 Task: Add an event with the title Third Training Session: Sales Negotiation, date '2023/10/29', time 8:30 AM to 10:30 AMand add a description: Assessing the original goals and objectives of the campaign to determine if they were clearly defined, measurable, and aligned with the overall marketing and business objectives., put the event into Orange category, logged in from the account softage.4@softage.netand send the event invitation to softage.2@softage.net and softage.3@softage.net. Set a reminder for the event 15 minutes before
Action: Mouse moved to (146, 104)
Screenshot: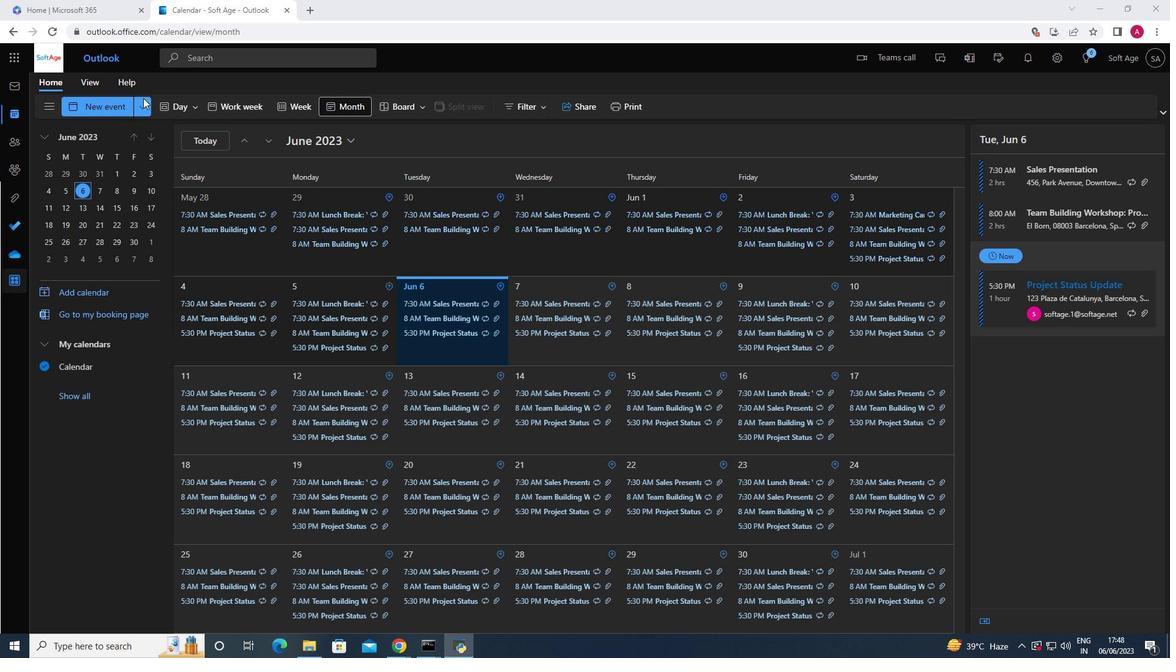 
Action: Mouse pressed left at (146, 104)
Screenshot: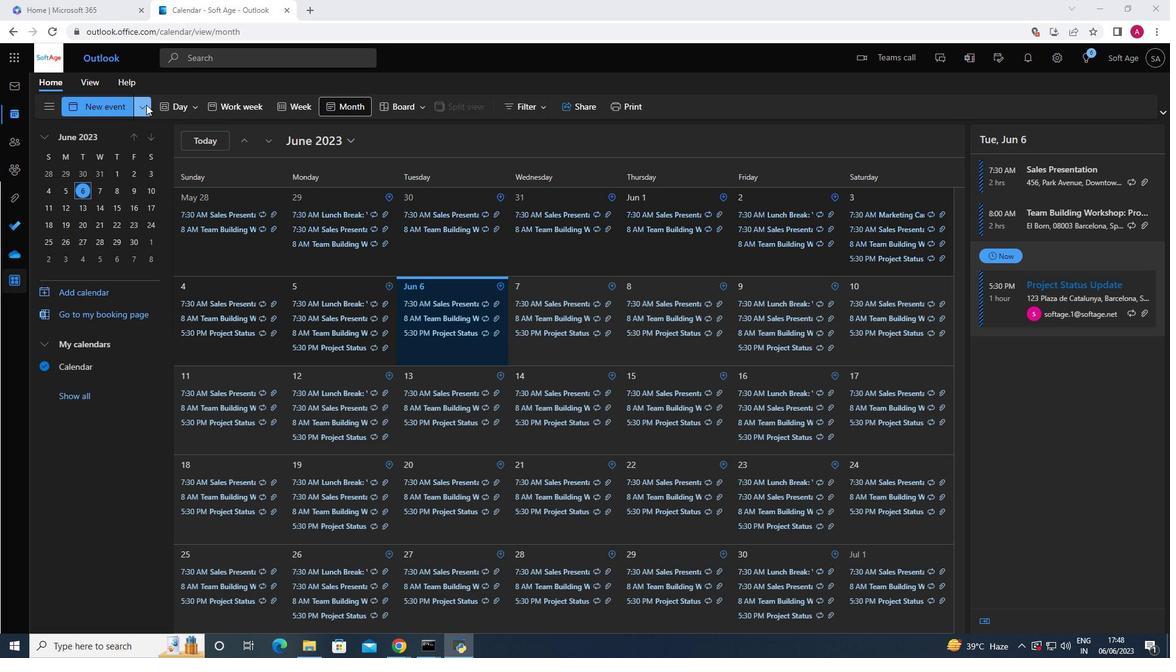 
Action: Mouse moved to (135, 158)
Screenshot: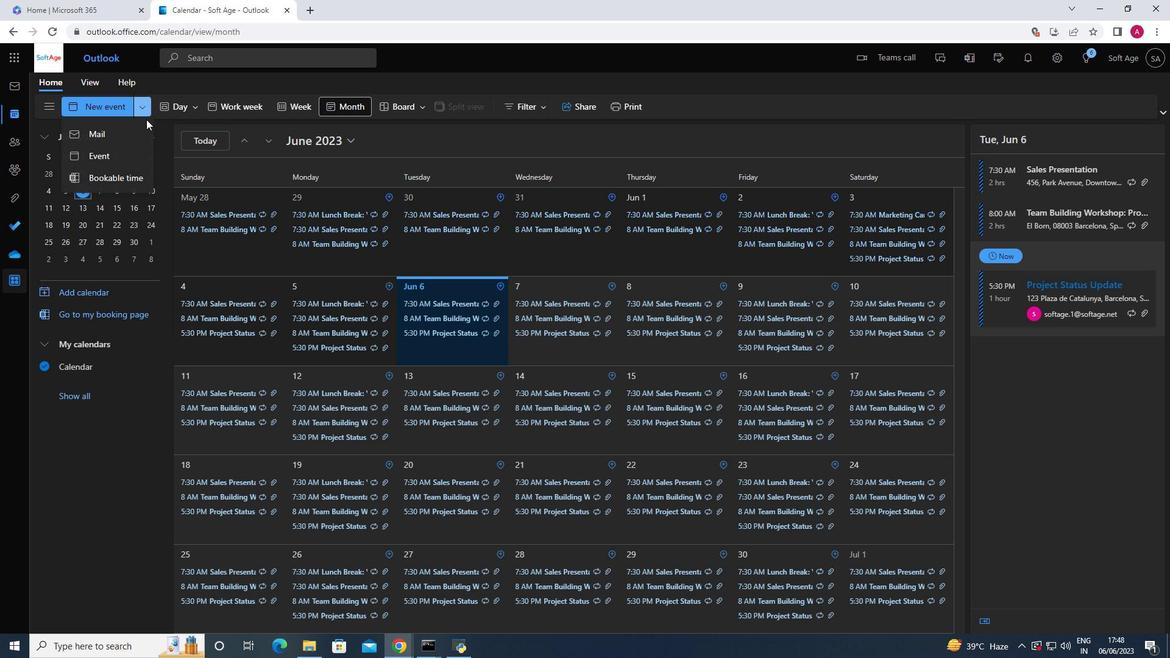 
Action: Mouse pressed left at (135, 158)
Screenshot: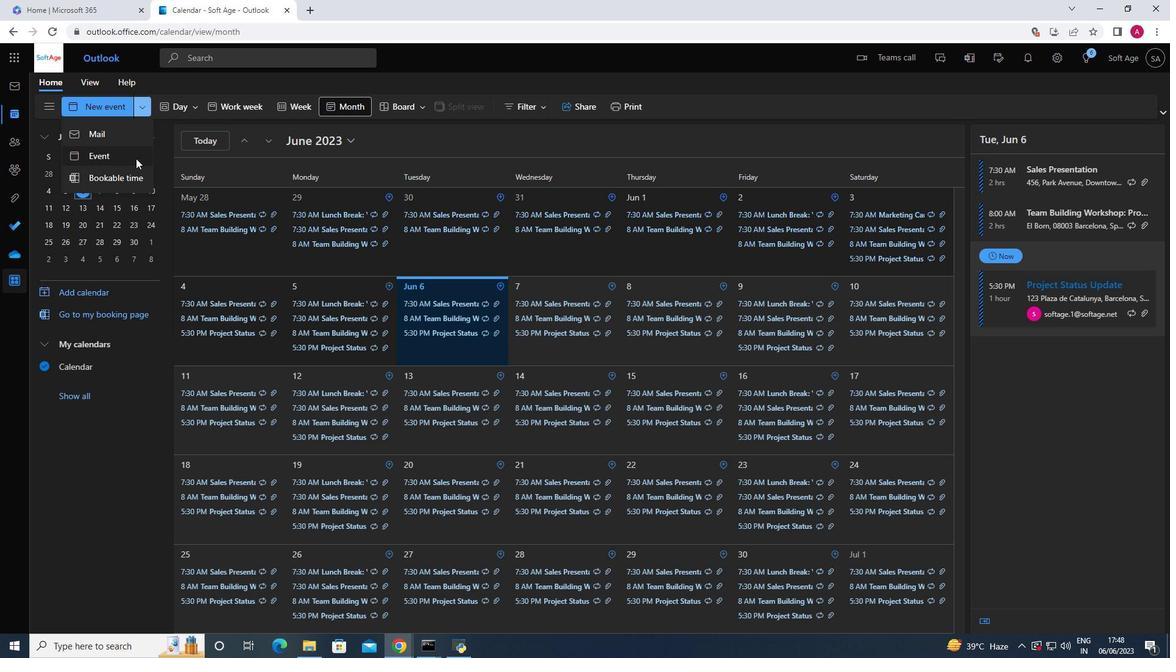 
Action: Mouse moved to (308, 176)
Screenshot: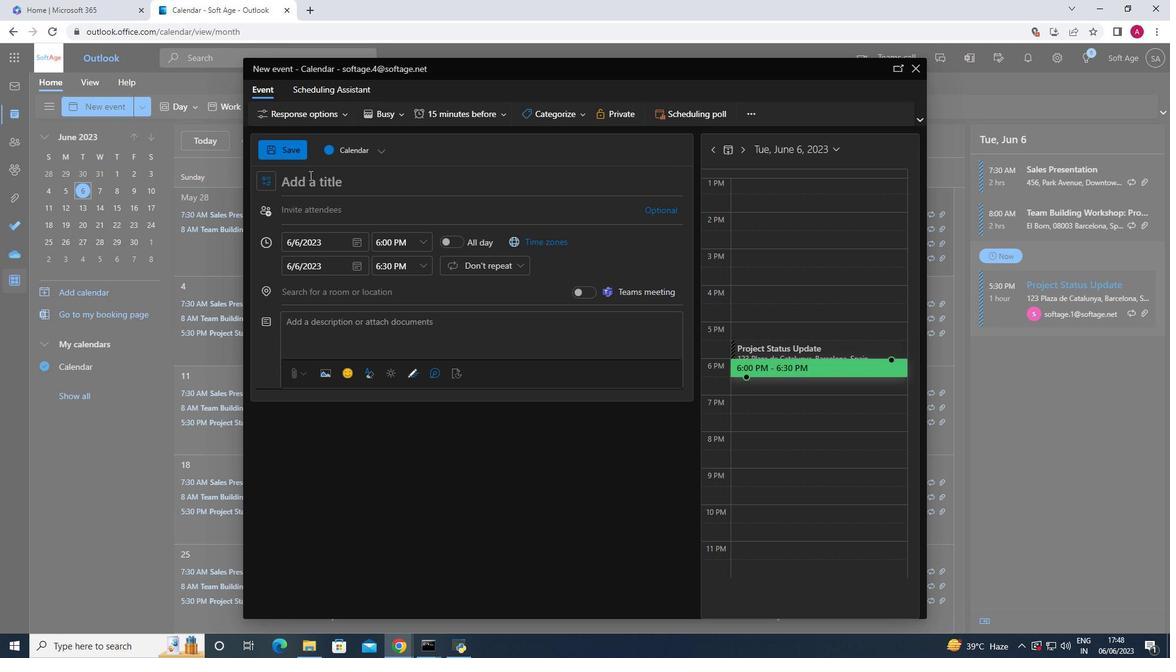 
Action: Mouse pressed left at (308, 176)
Screenshot: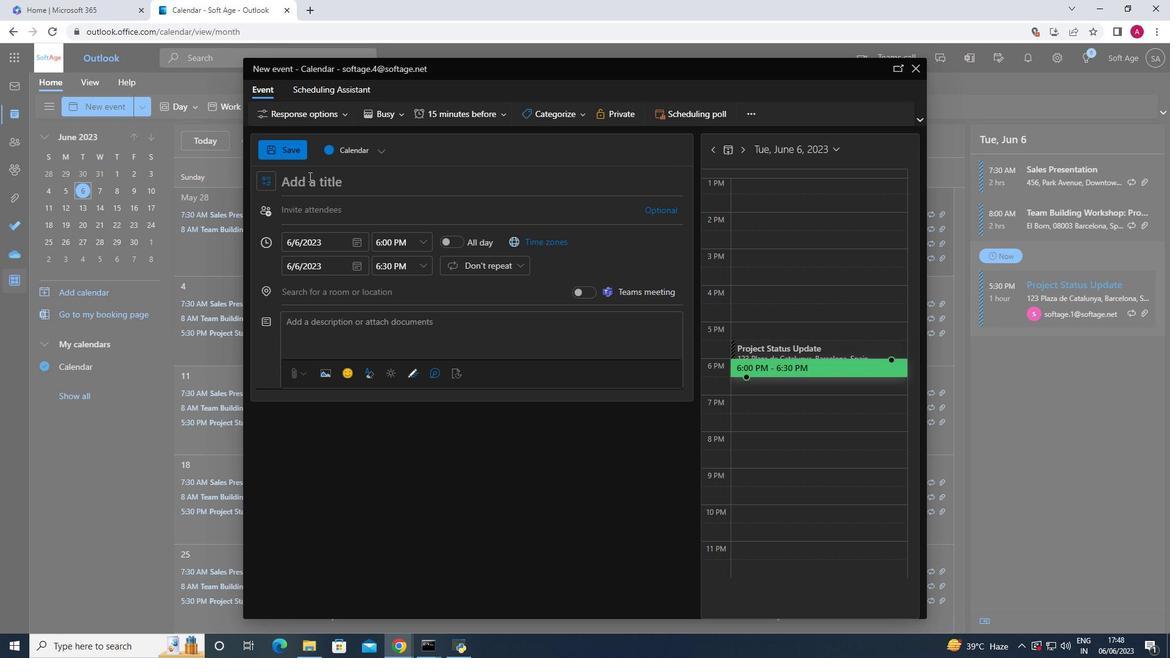 
Action: Key pressed <Key.shift>Third<Key.space><Key.shift>Training<Key.space><Key.shift>Session<Key.space><Key.shift_r>:<Key.space><Key.shift>Sales<Key.space><Key.shift>Negotiation
Screenshot: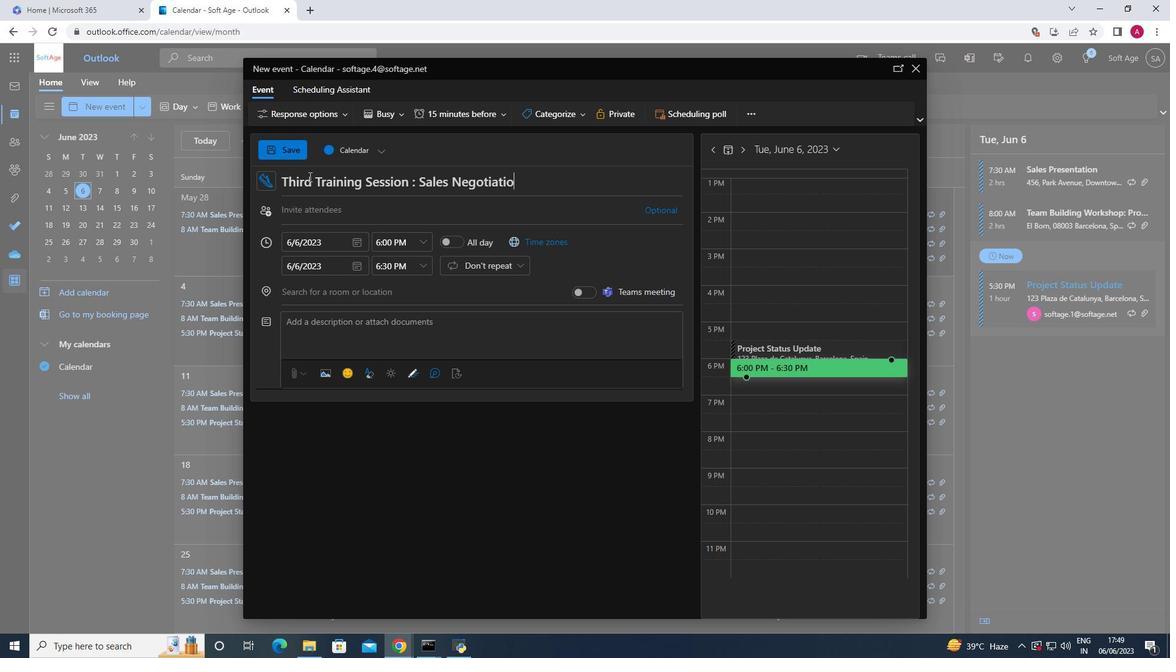 
Action: Mouse moved to (363, 243)
Screenshot: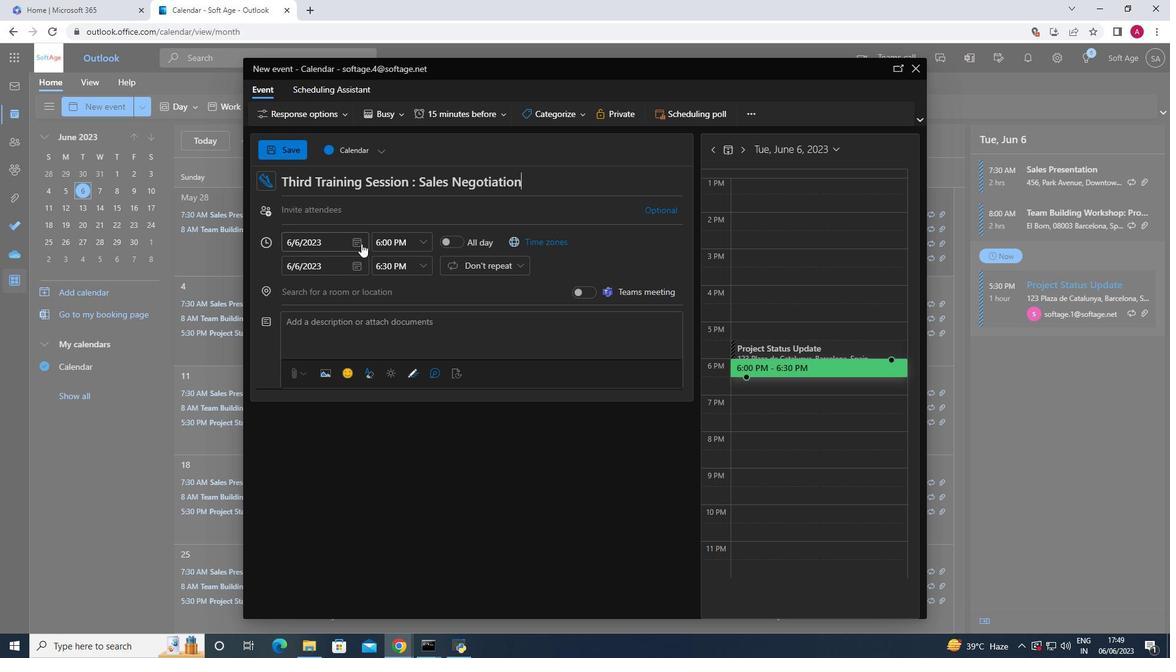 
Action: Mouse pressed left at (363, 243)
Screenshot: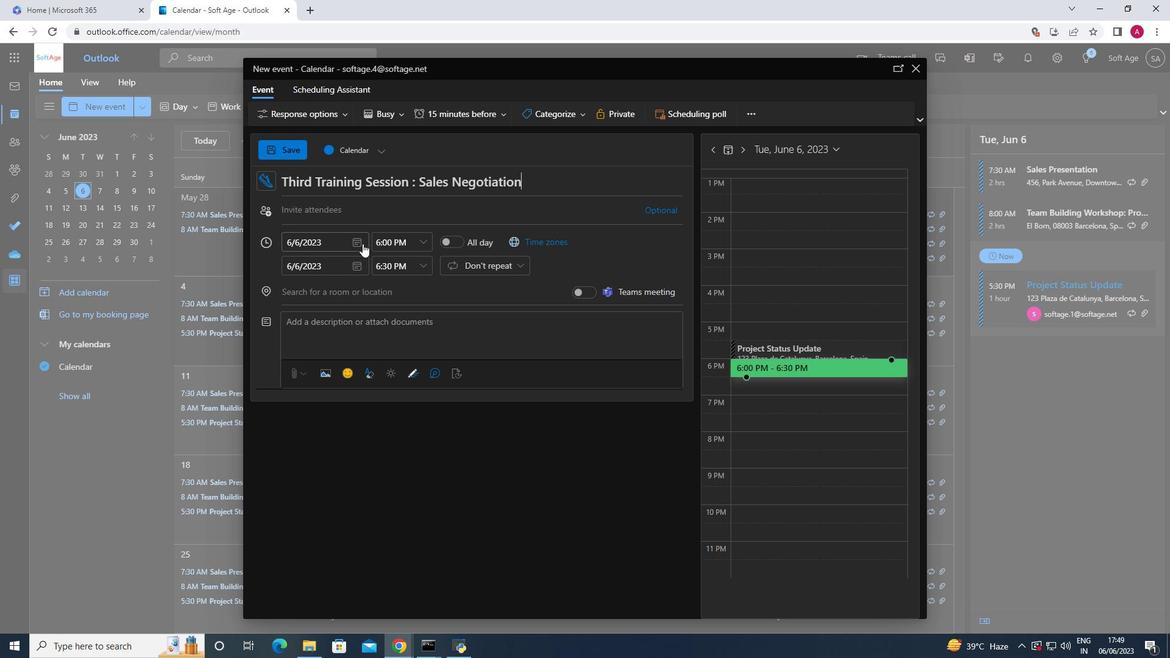 
Action: Mouse moved to (399, 263)
Screenshot: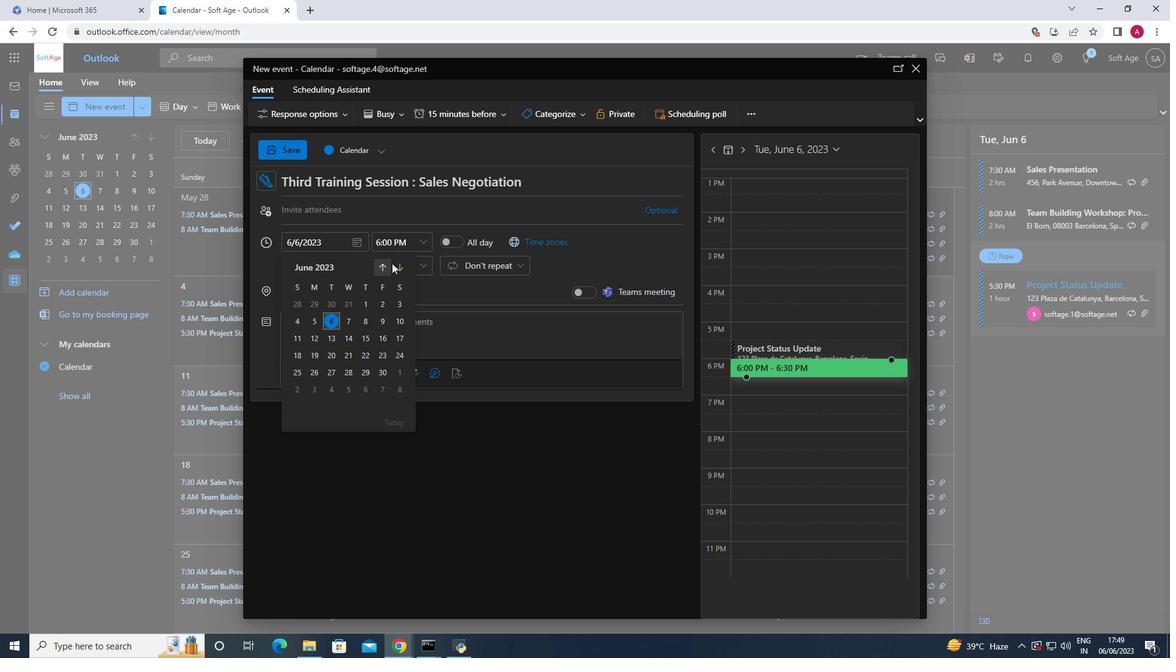 
Action: Mouse pressed left at (399, 263)
Screenshot: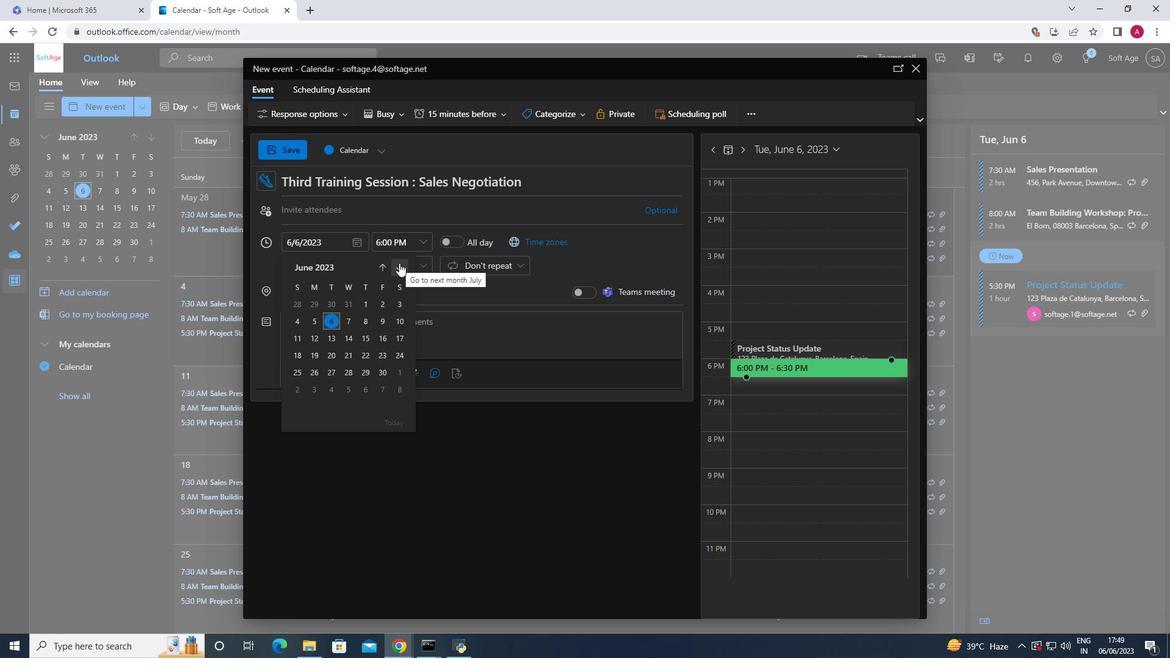 
Action: Mouse pressed left at (399, 263)
Screenshot: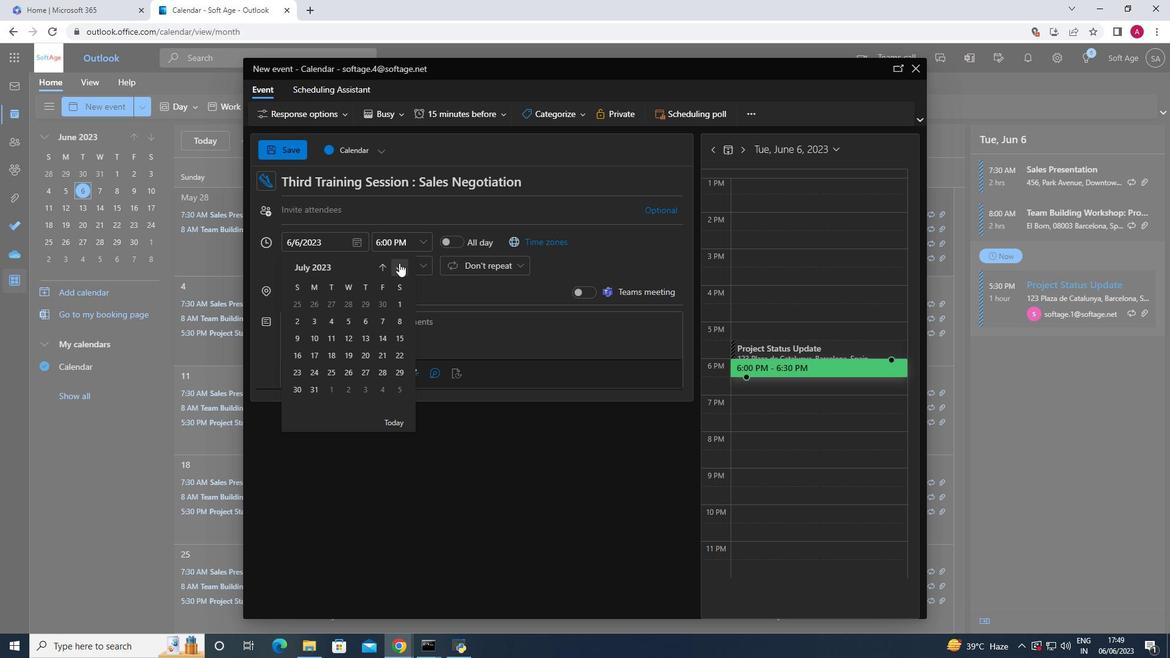 
Action: Mouse pressed left at (399, 263)
Screenshot: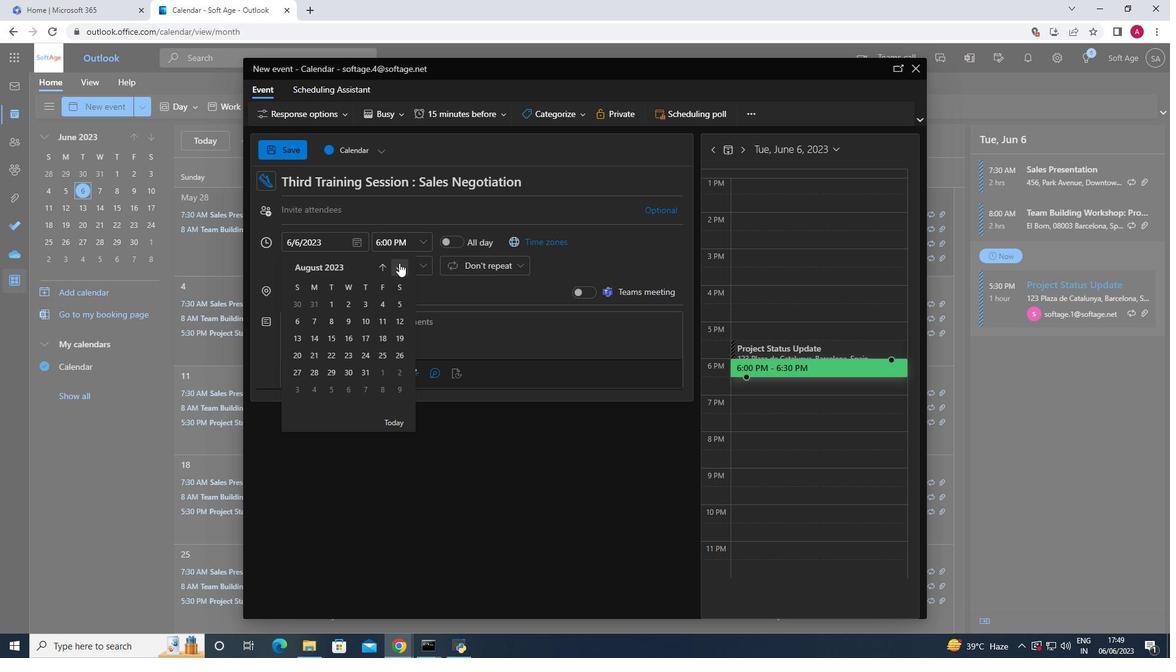 
Action: Mouse pressed left at (399, 263)
Screenshot: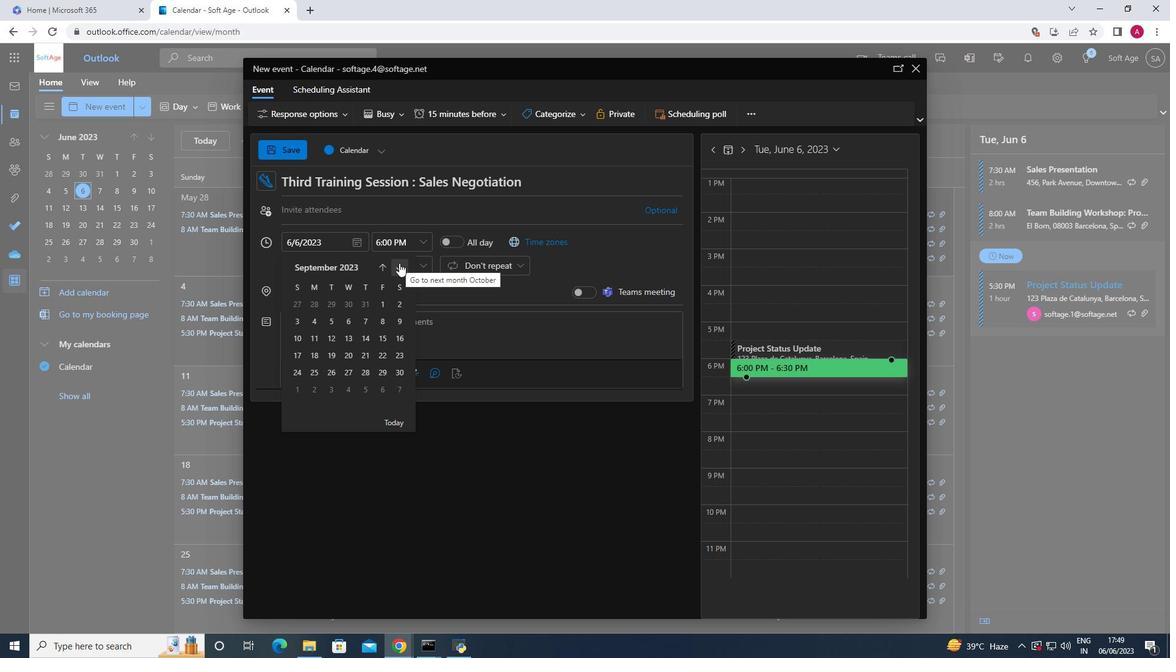 
Action: Mouse pressed left at (399, 263)
Screenshot: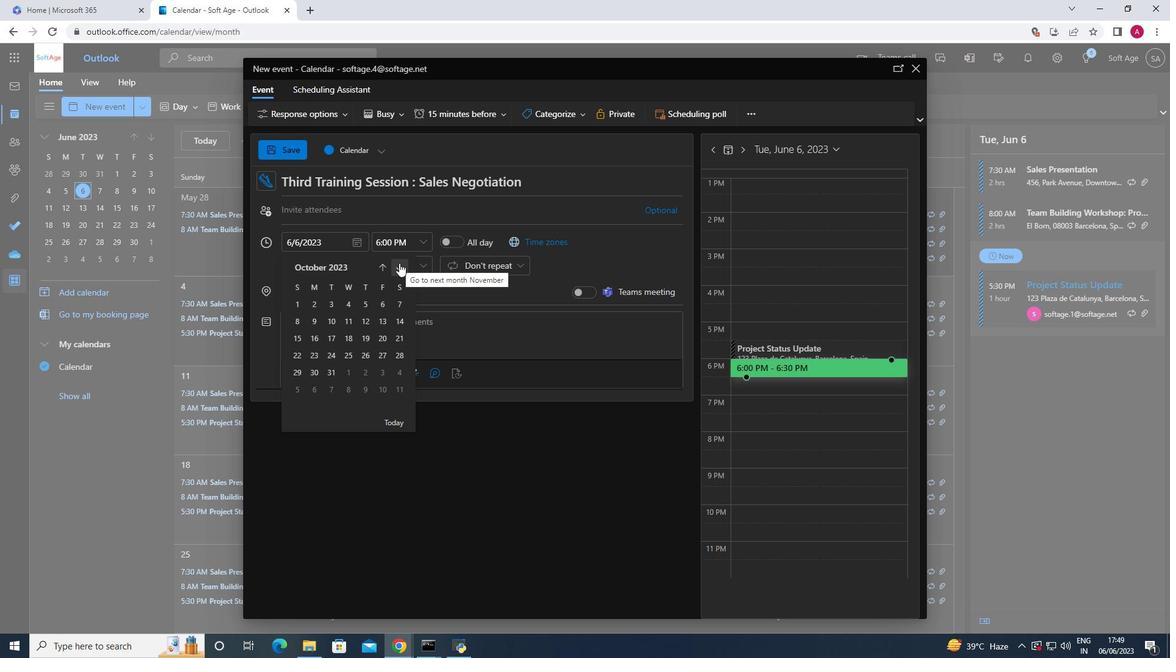 
Action: Mouse pressed left at (399, 263)
Screenshot: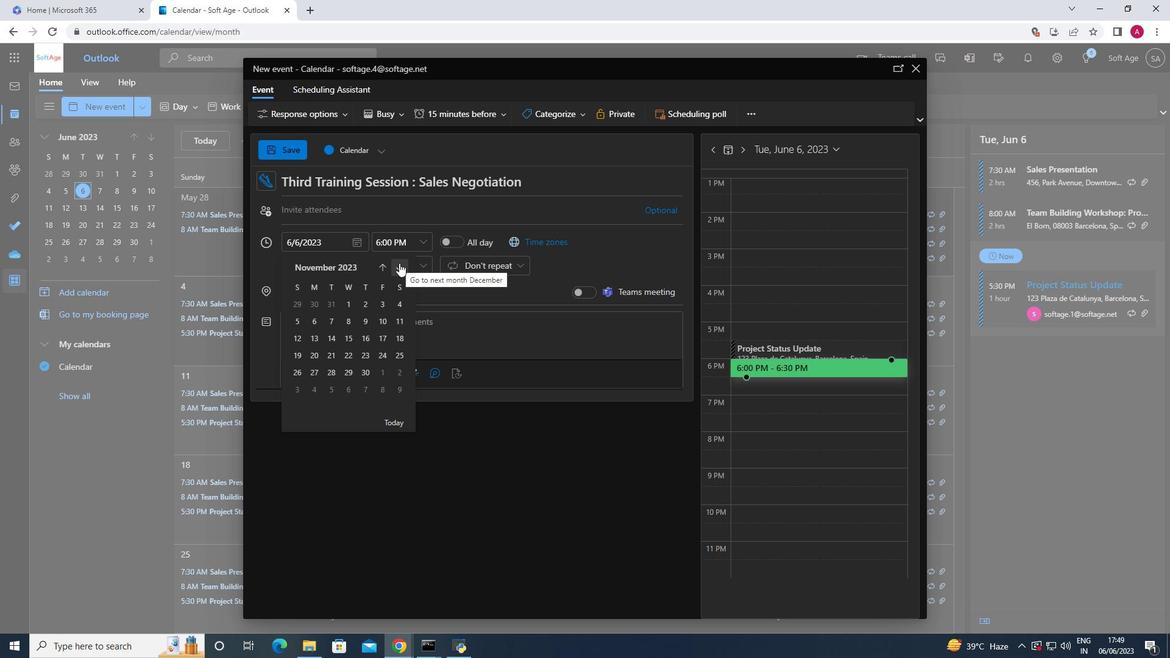 
Action: Mouse moved to (388, 265)
Screenshot: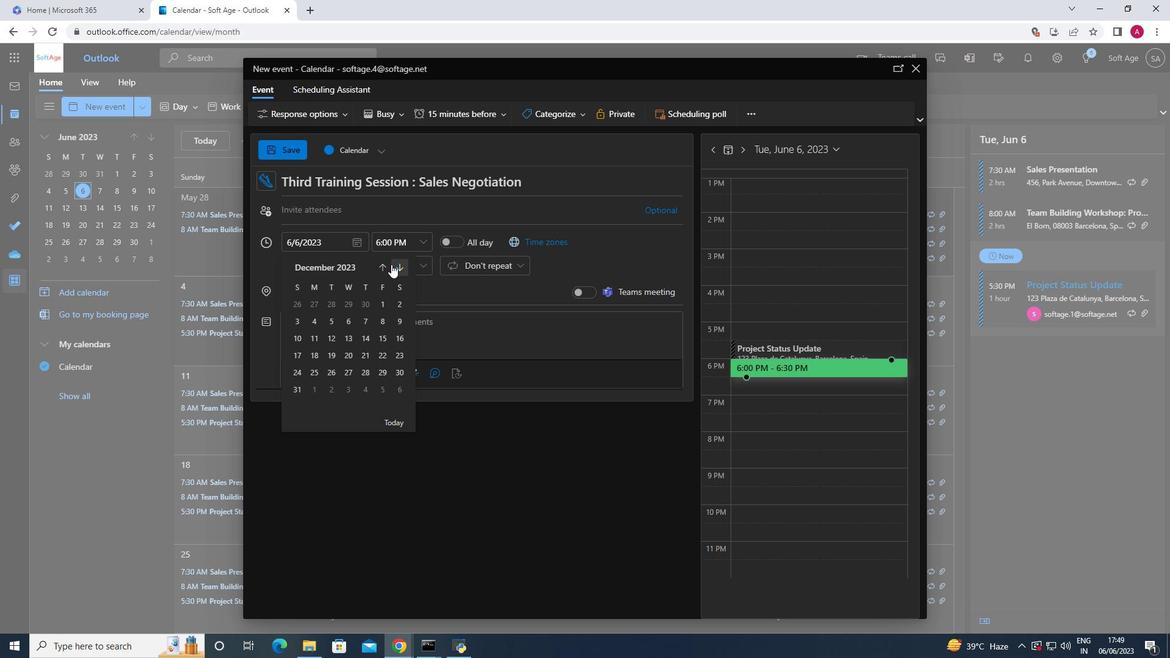 
Action: Mouse pressed left at (388, 265)
Screenshot: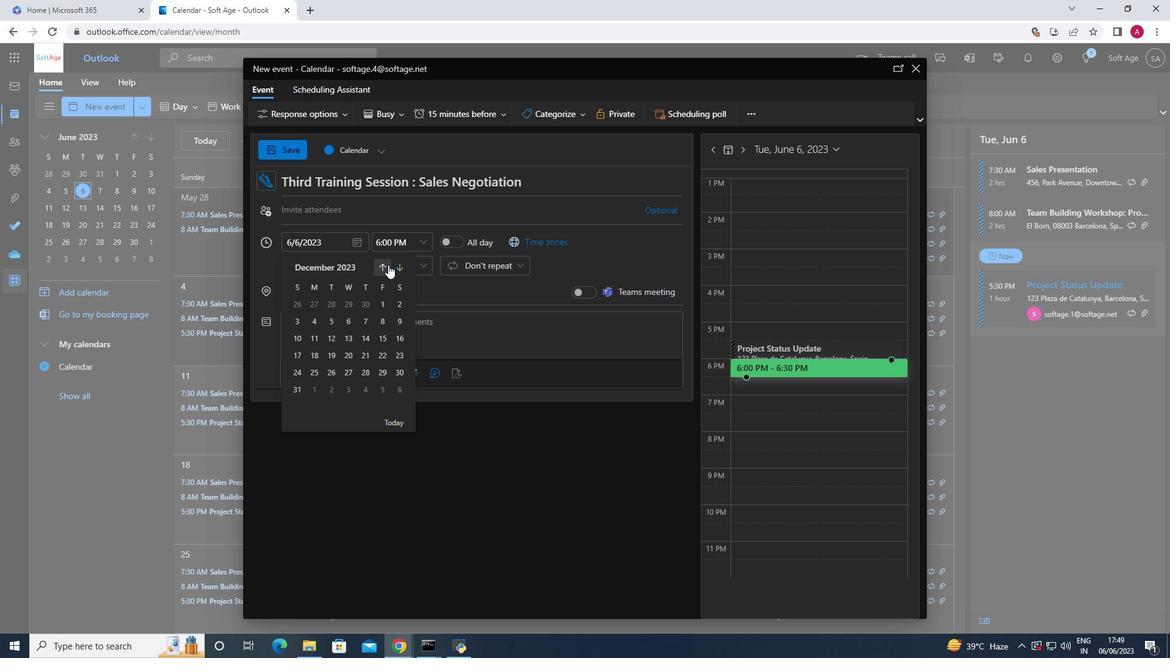 
Action: Mouse pressed left at (388, 265)
Screenshot: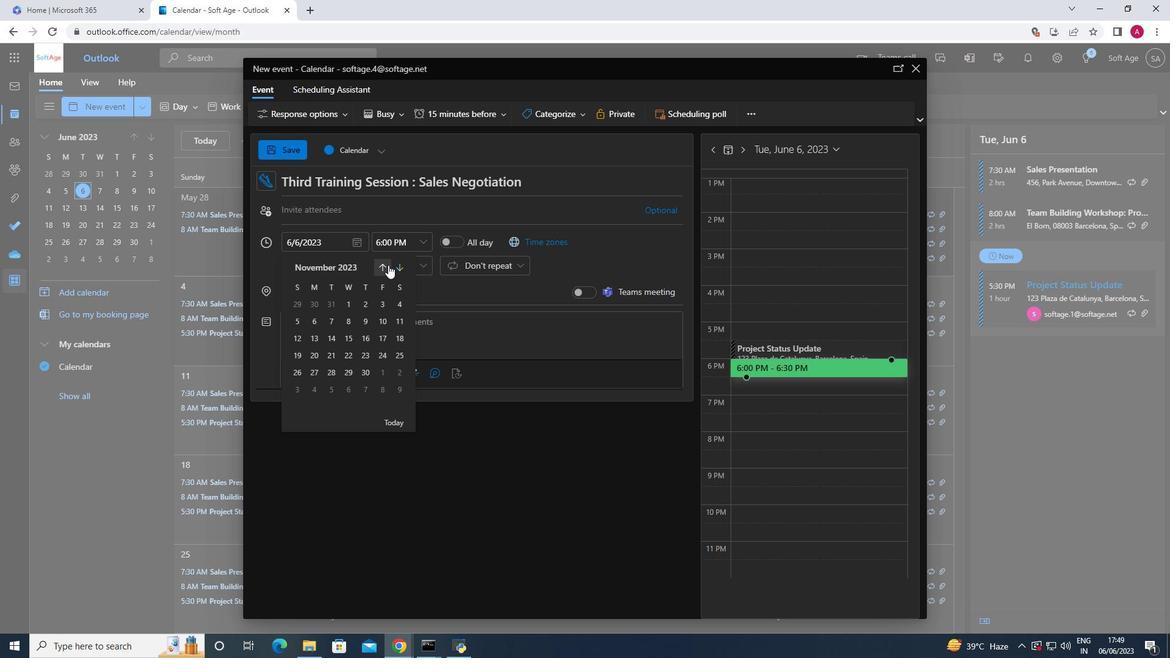 
Action: Mouse moved to (295, 369)
Screenshot: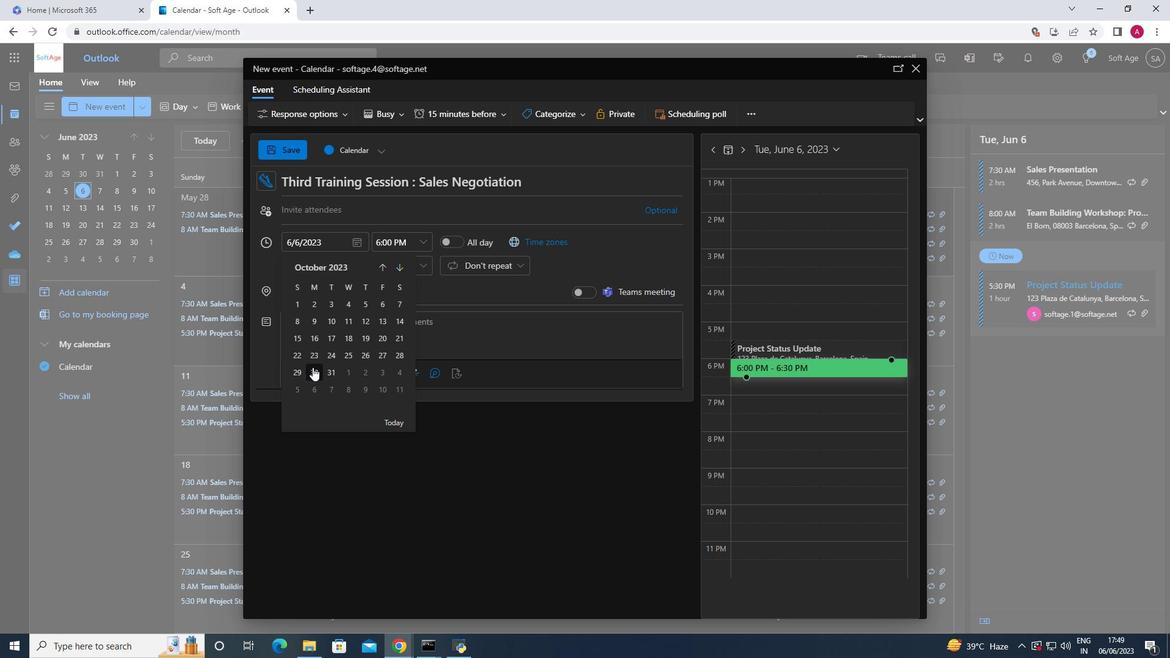 
Action: Mouse pressed left at (295, 369)
Screenshot: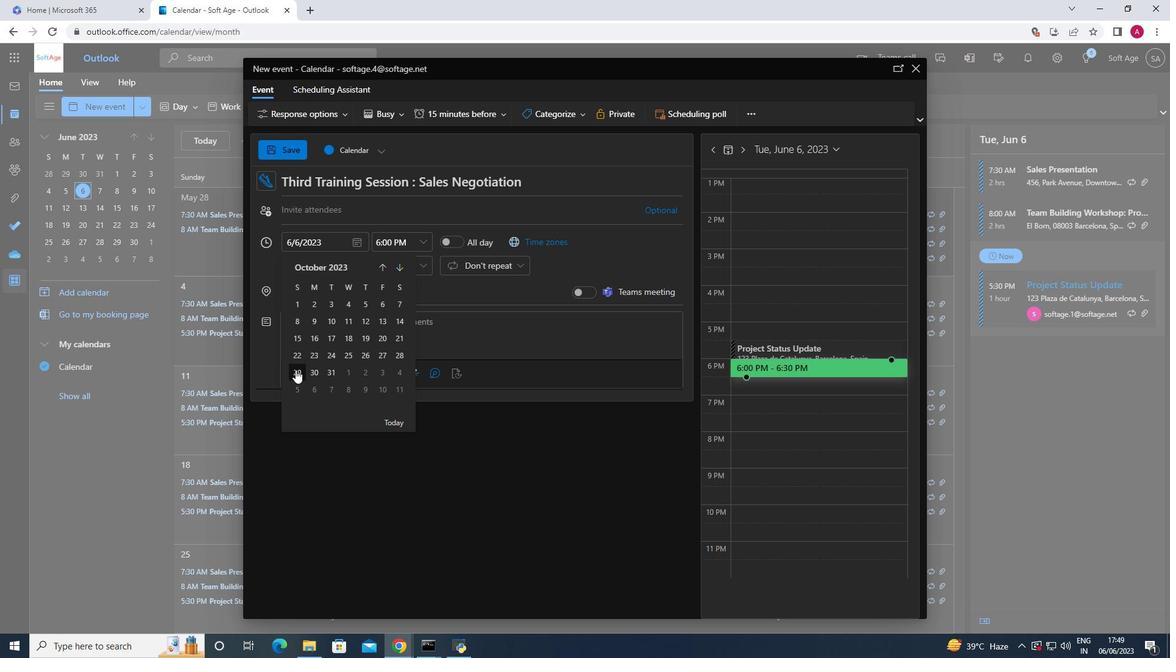
Action: Mouse moved to (424, 242)
Screenshot: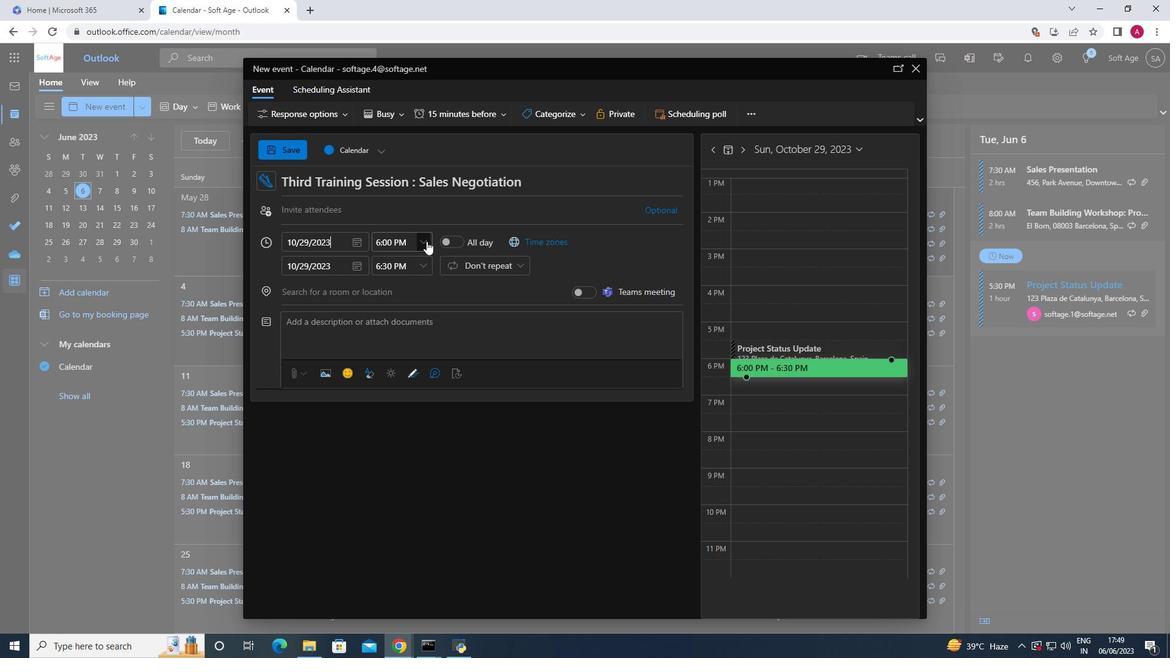 
Action: Mouse pressed left at (424, 242)
Screenshot: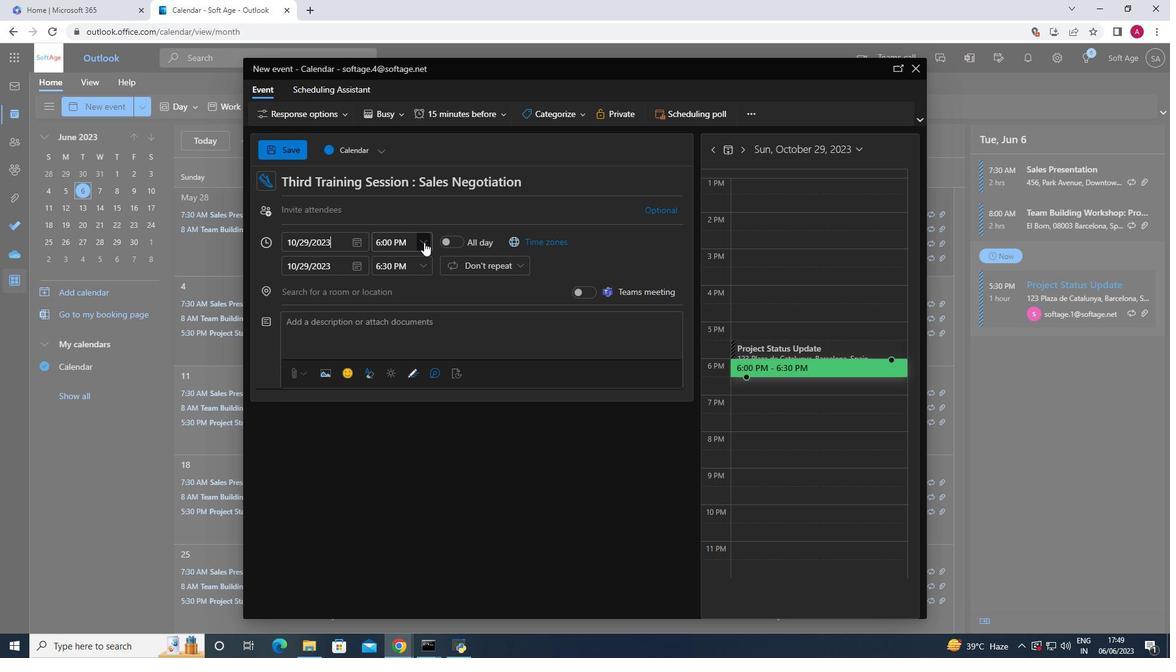 
Action: Mouse moved to (430, 278)
Screenshot: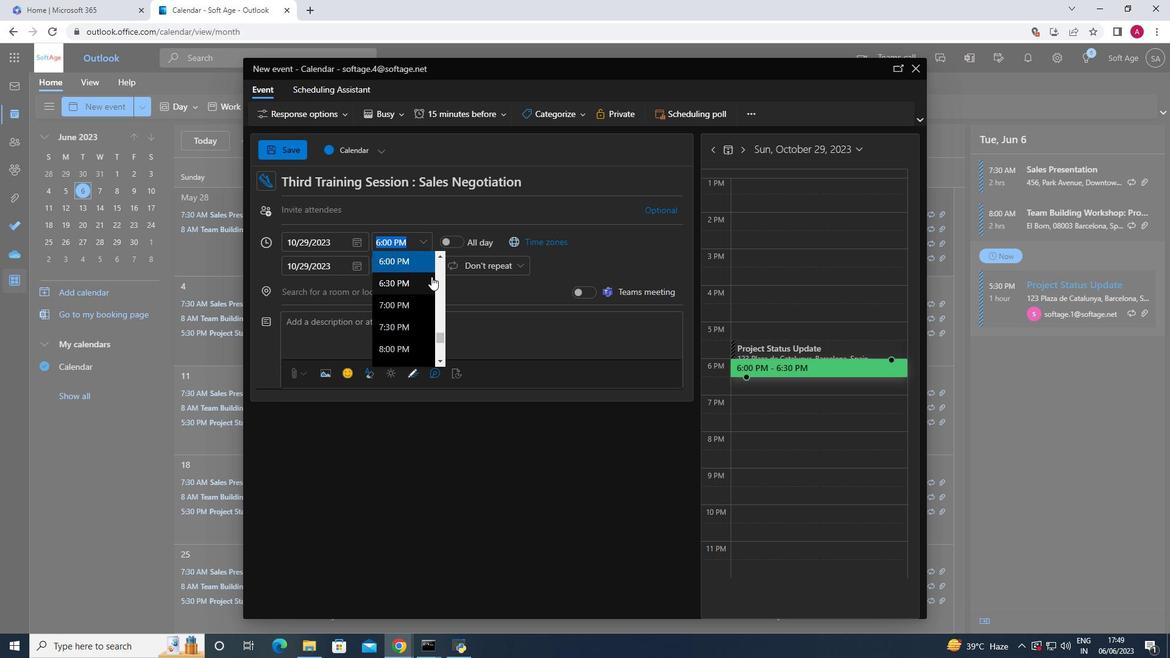 
Action: Mouse scrolled (430, 279) with delta (0, 0)
Screenshot: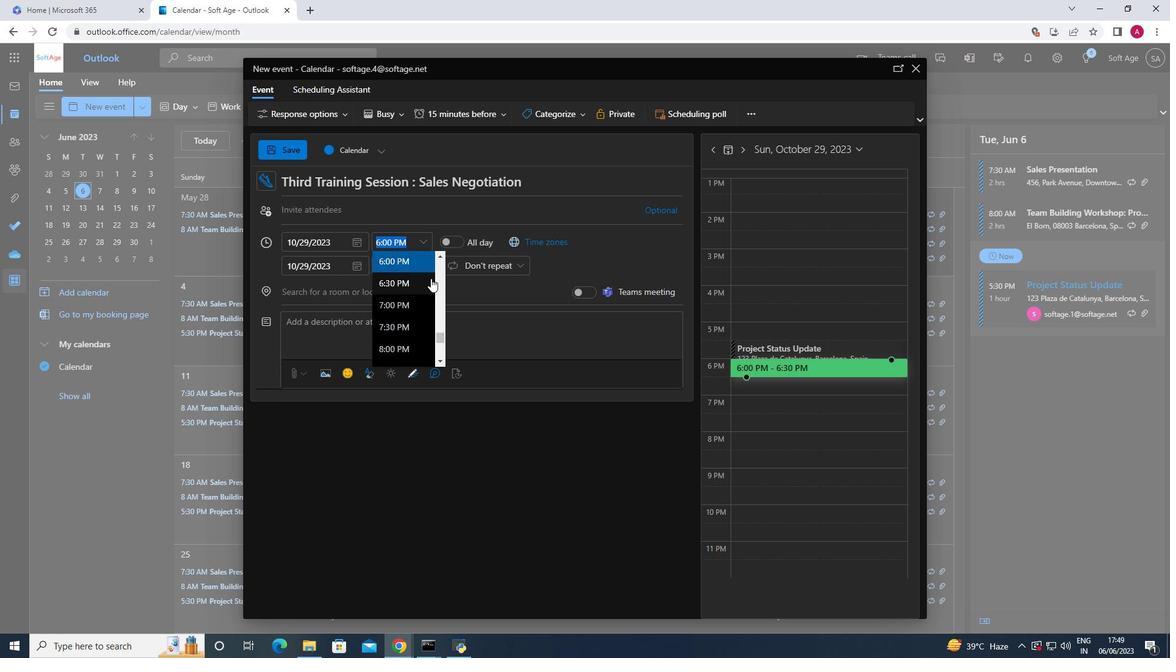 
Action: Mouse scrolled (430, 279) with delta (0, 0)
Screenshot: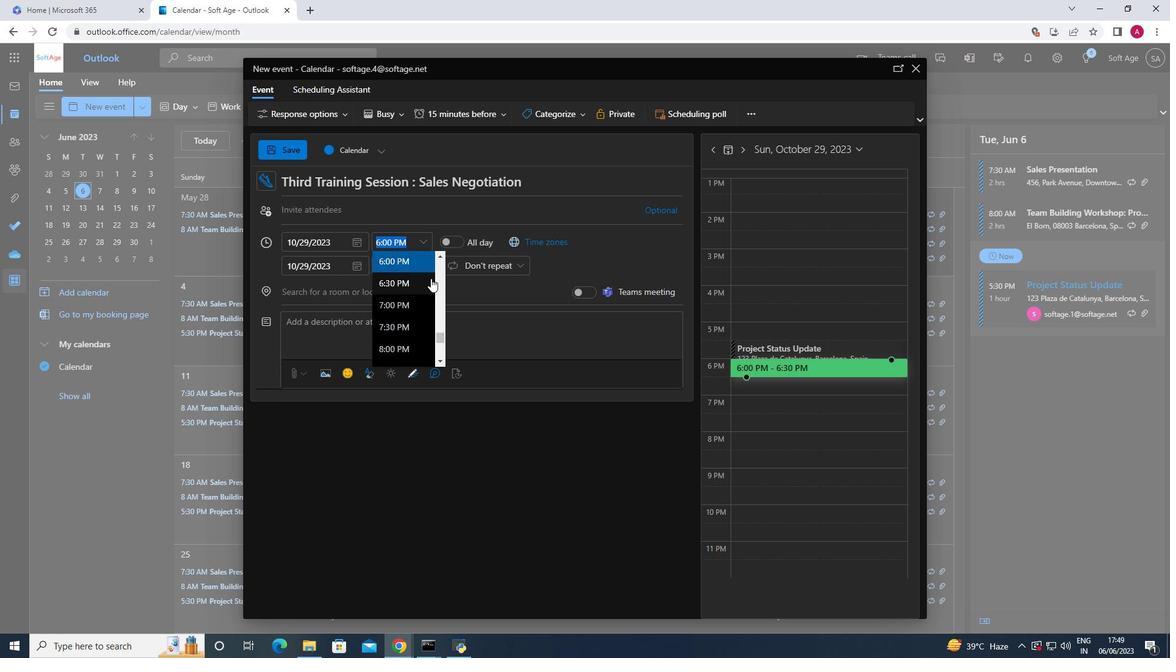 
Action: Mouse moved to (430, 279)
Screenshot: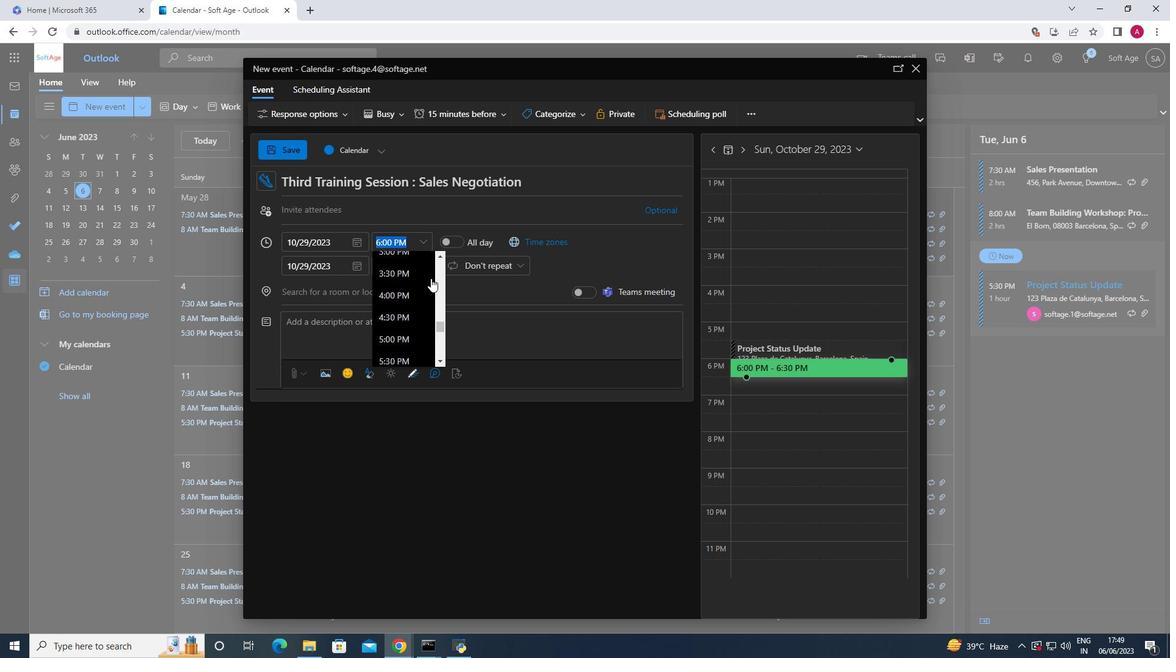 
Action: Mouse scrolled (430, 279) with delta (0, 0)
Screenshot: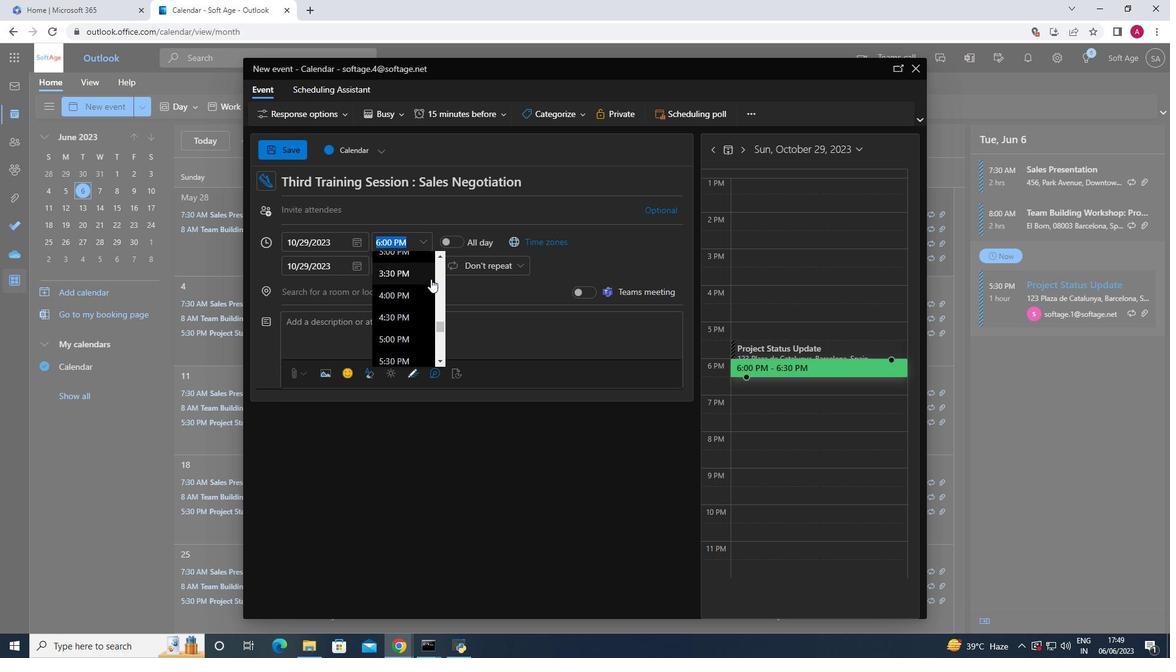 
Action: Mouse scrolled (430, 279) with delta (0, 0)
Screenshot: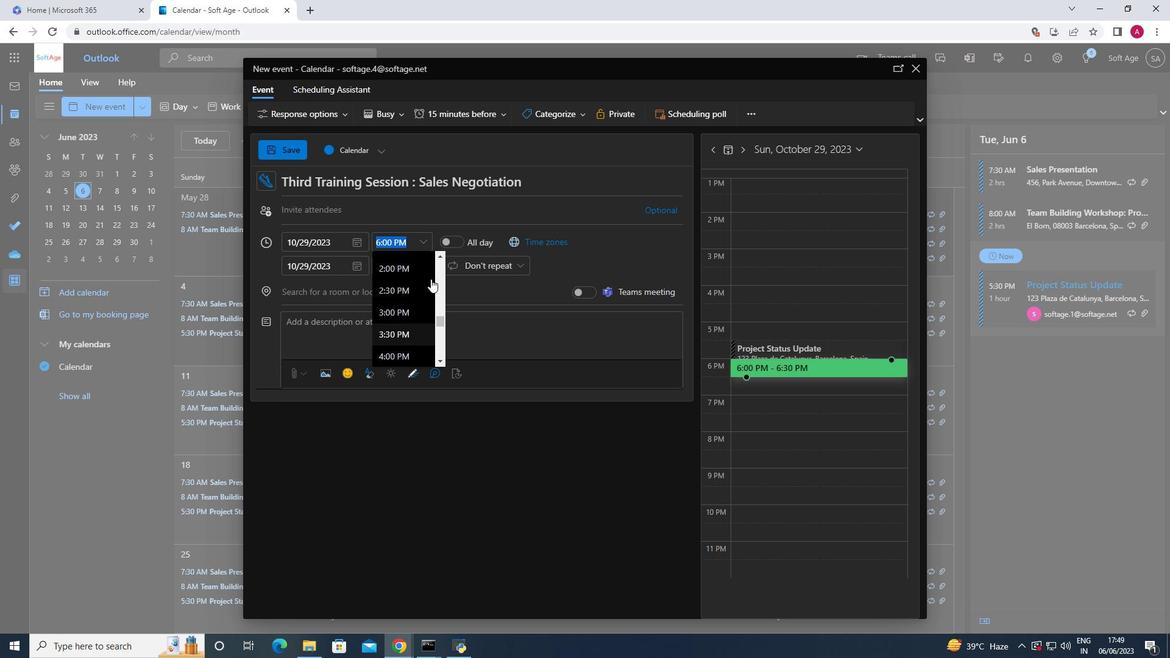 
Action: Mouse scrolled (430, 279) with delta (0, 0)
Screenshot: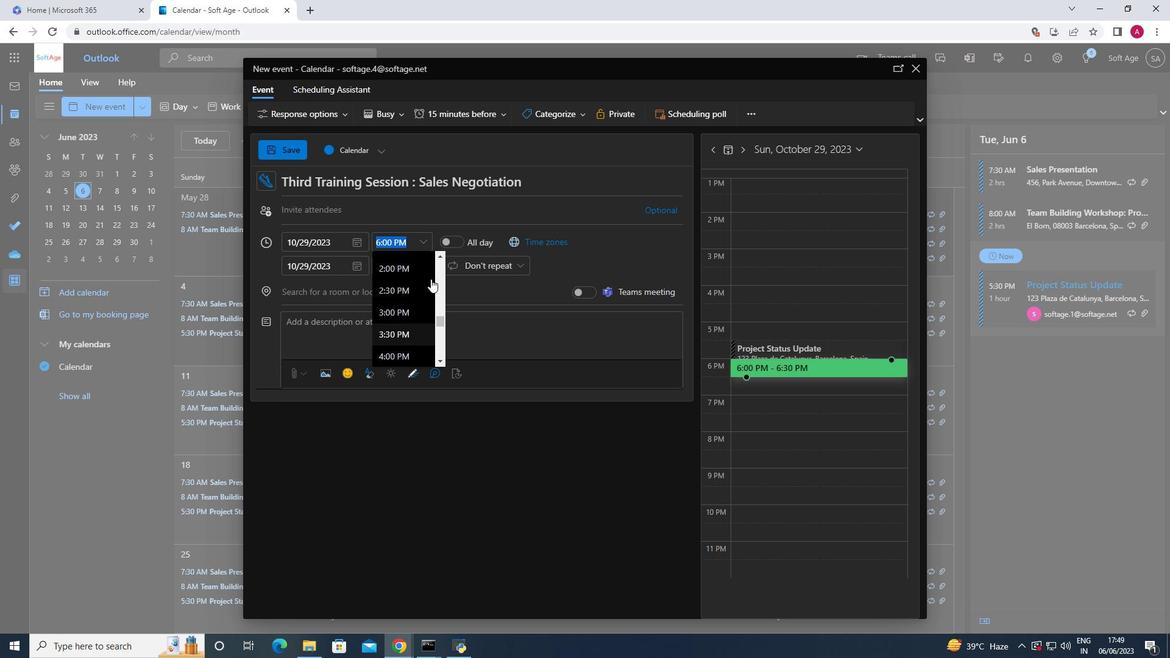 
Action: Mouse scrolled (430, 279) with delta (0, 0)
Screenshot: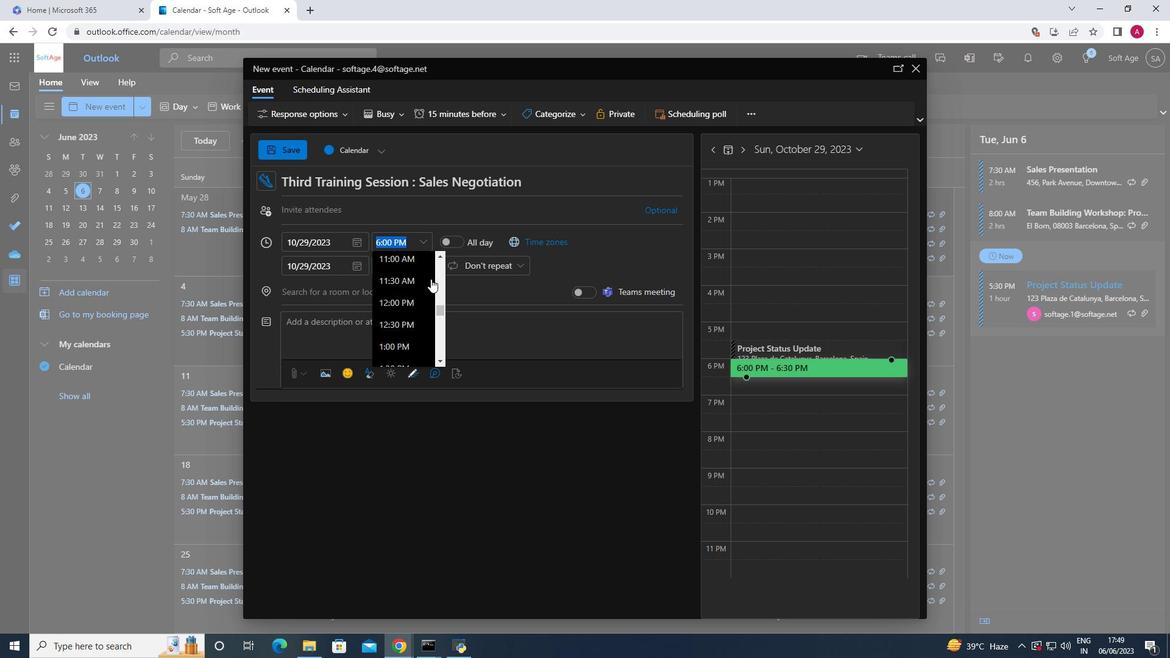 
Action: Mouse moved to (422, 279)
Screenshot: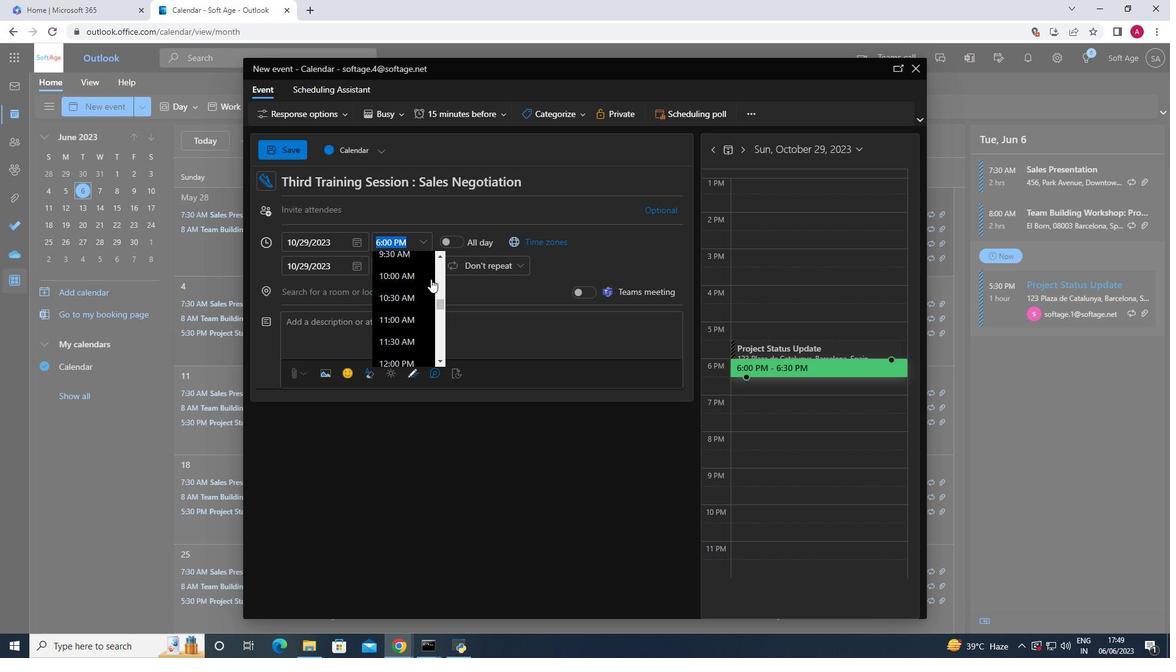 
Action: Mouse scrolled (422, 279) with delta (0, 0)
Screenshot: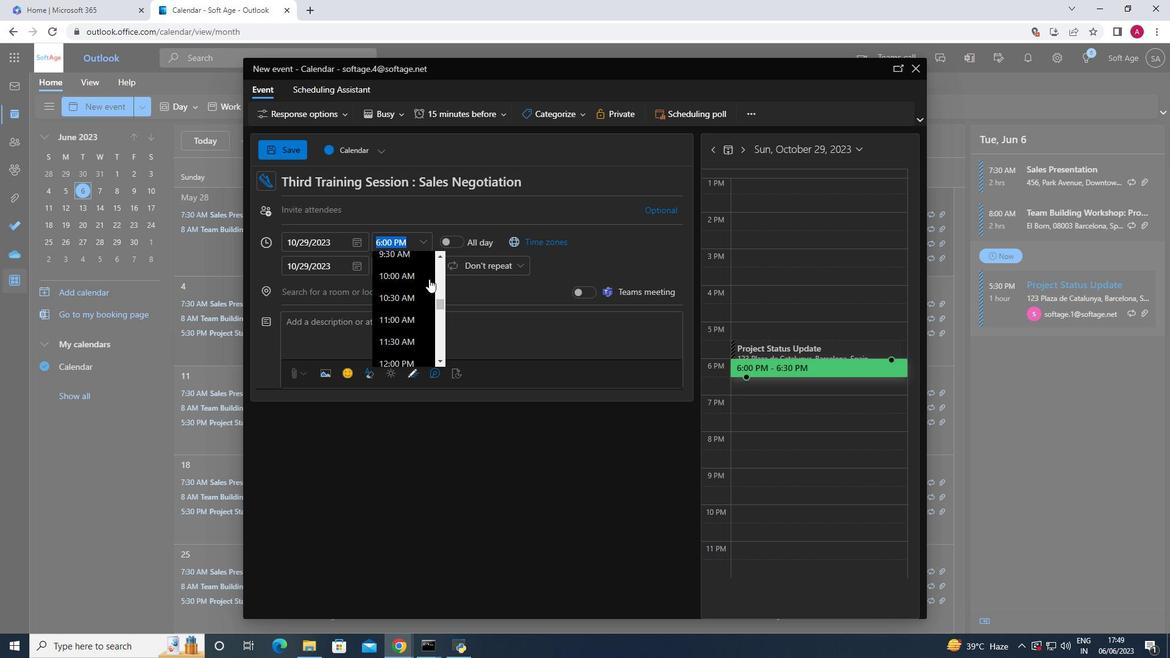 
Action: Mouse moved to (415, 273)
Screenshot: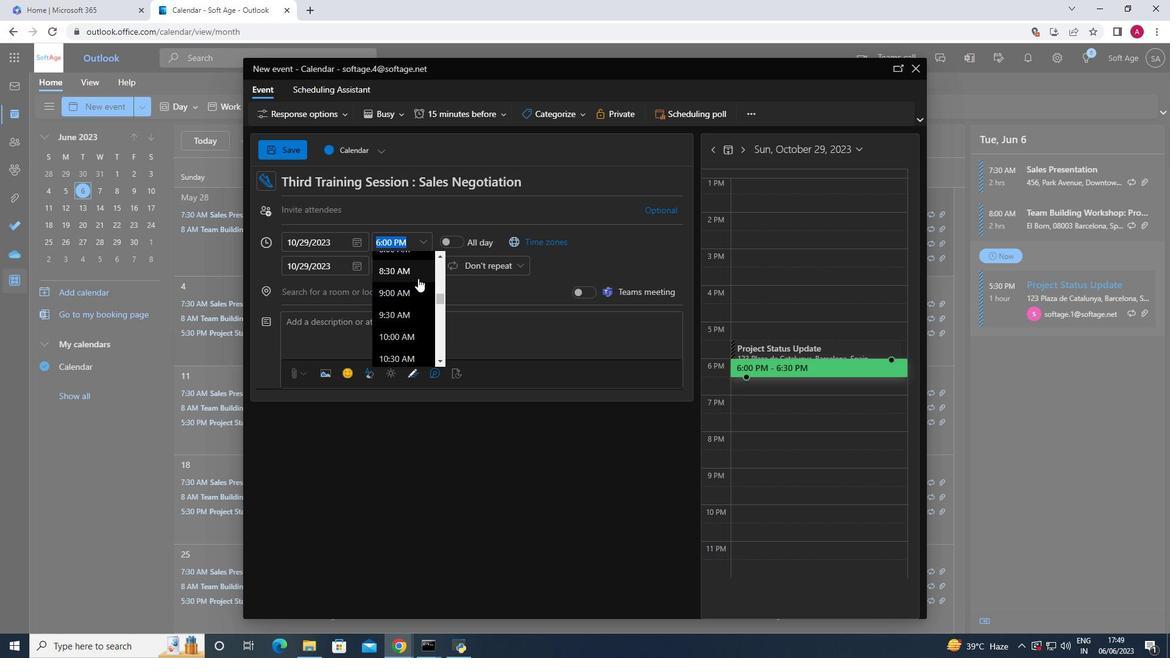 
Action: Mouse pressed left at (415, 273)
Screenshot: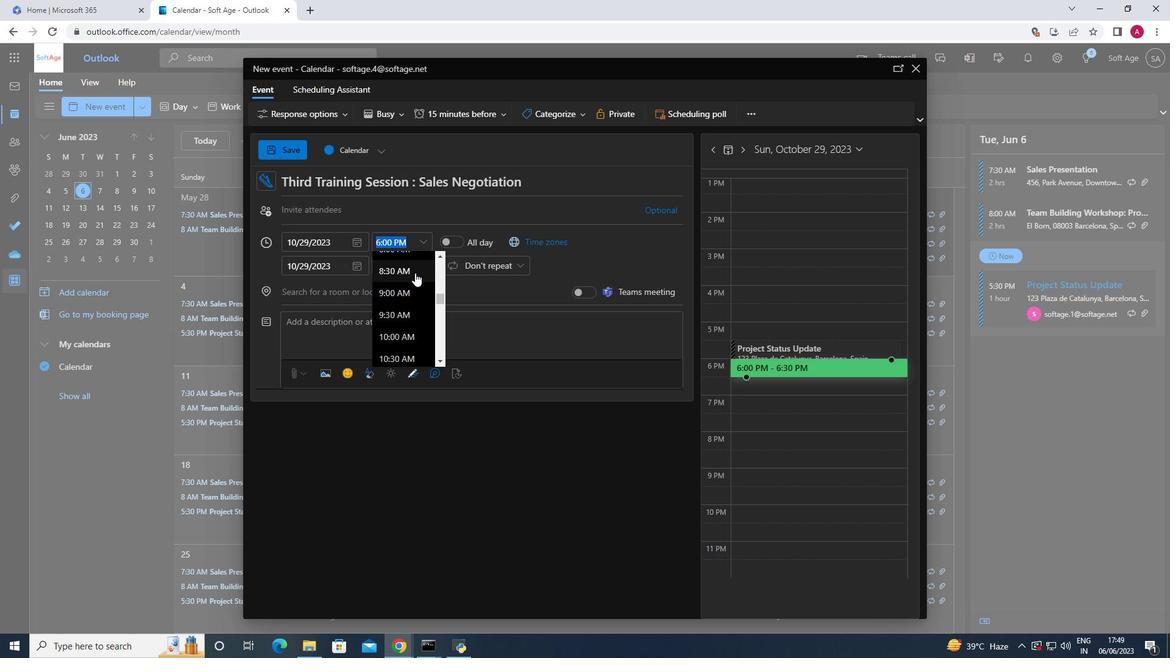 
Action: Mouse moved to (427, 259)
Screenshot: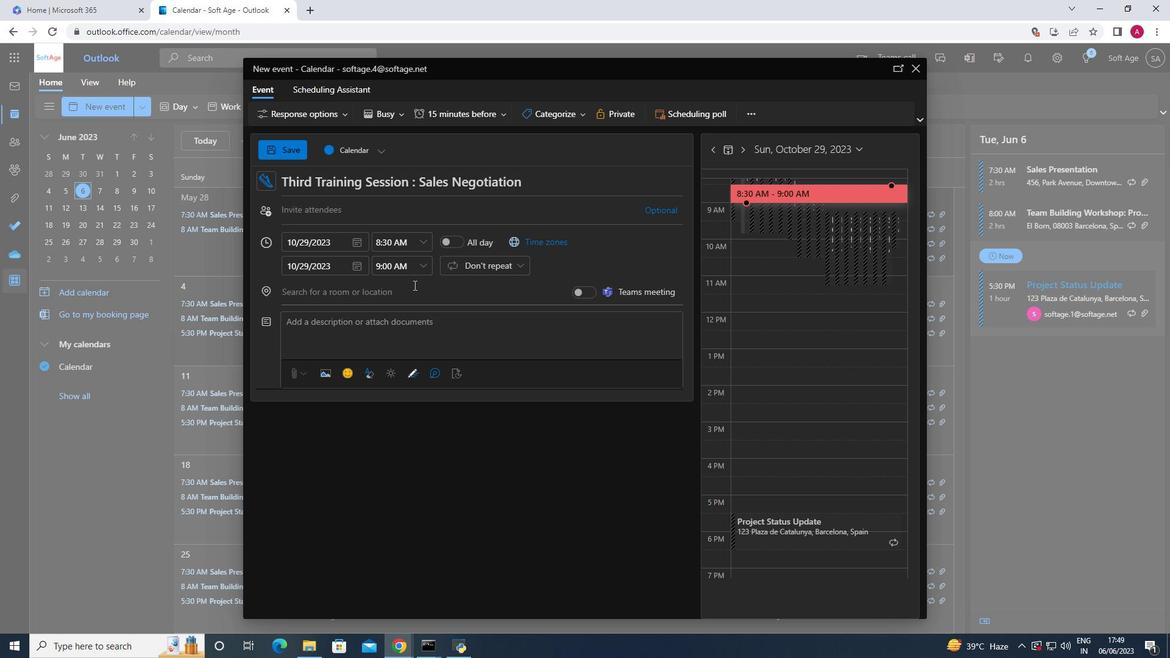 
Action: Mouse pressed left at (427, 259)
Screenshot: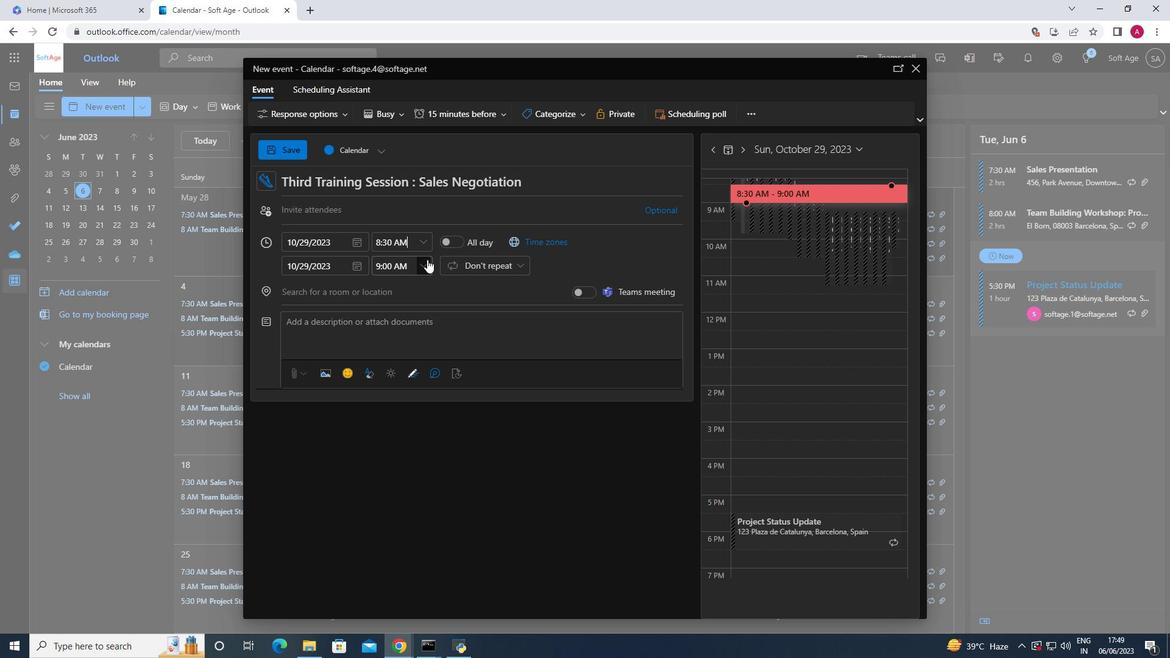 
Action: Mouse moved to (420, 340)
Screenshot: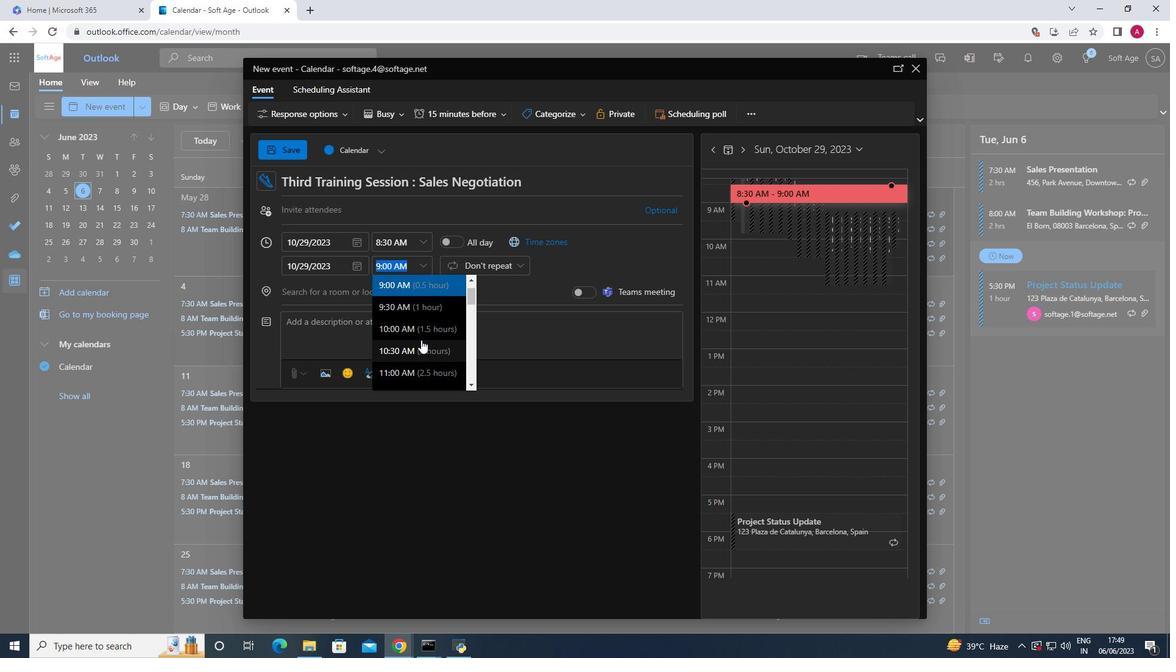 
Action: Mouse pressed left at (420, 340)
Screenshot: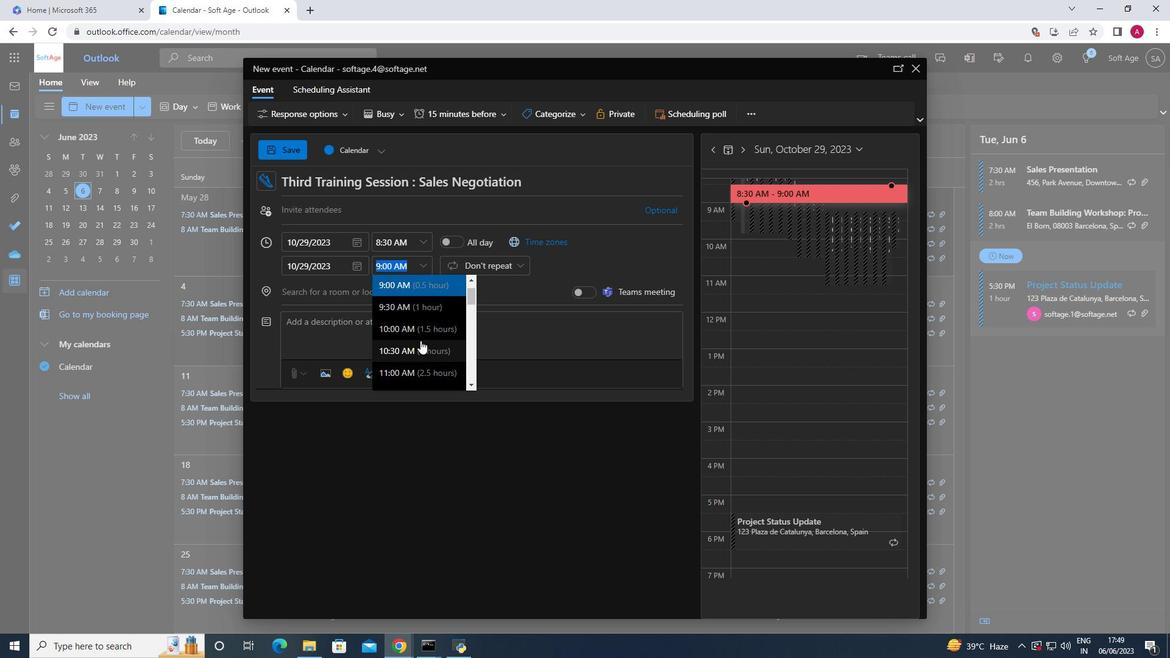 
Action: Mouse moved to (299, 316)
Screenshot: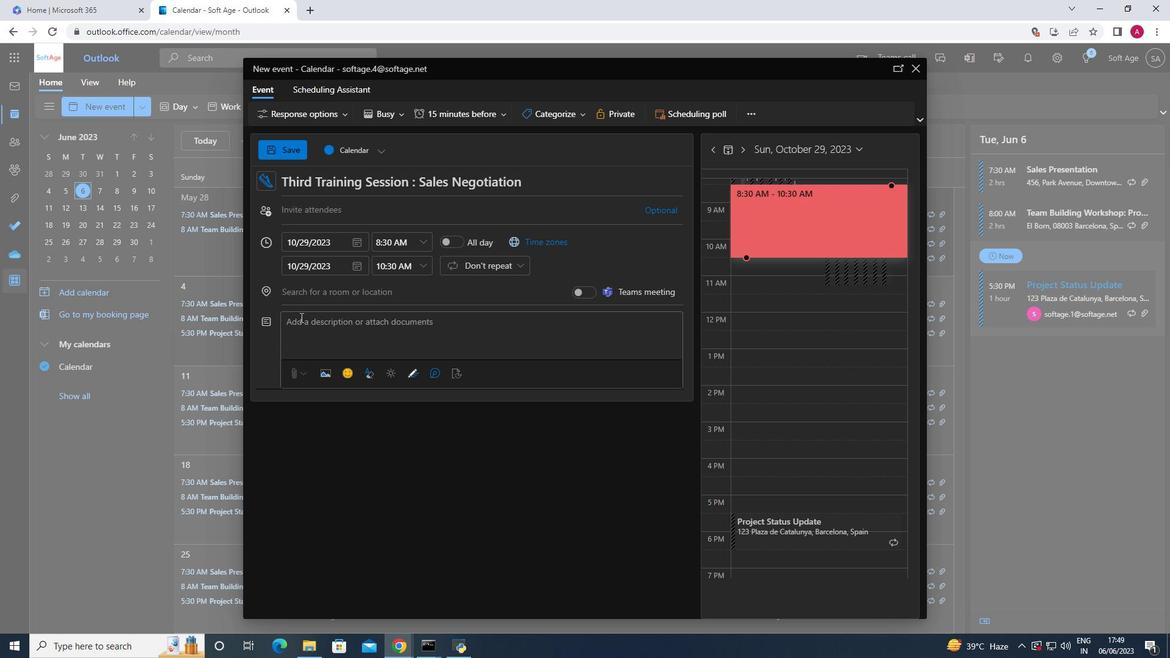 
Action: Mouse pressed left at (299, 316)
Screenshot: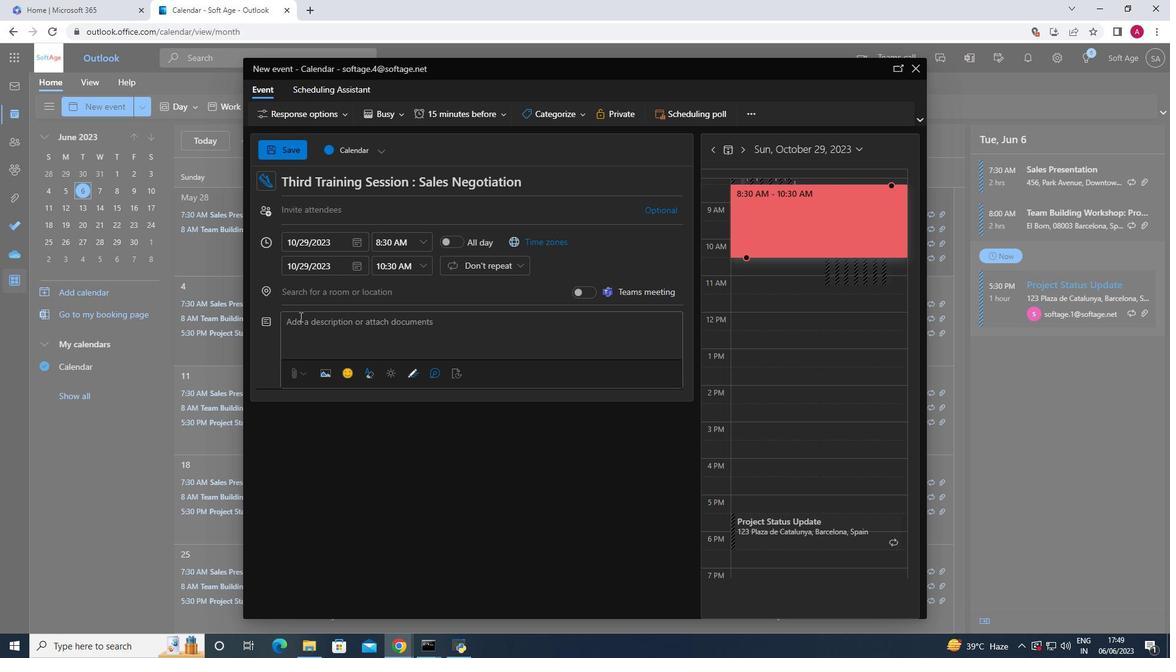 
Action: Key pressed <Key.shift>Assessing<Key.space>the<Key.space>c<Key.backspace>original<Key.space>goals<Key.space>and<Key.space>objectives<Key.space>of<Key.space>the<Key.space>campaign<Key.space>to<Key.space>determine<Key.space>if<Key.space>h<Key.backspace>they<Key.space>were<Key.space>clearly<Key.space>defined,<Key.space>measurable,<Key.space>and<Key.space>aligned<Key.space>with<Key.space>the<Key.space>overall<Key.space>marketing<Key.space>and<Key.space>business<Key.space>objectives.
Screenshot: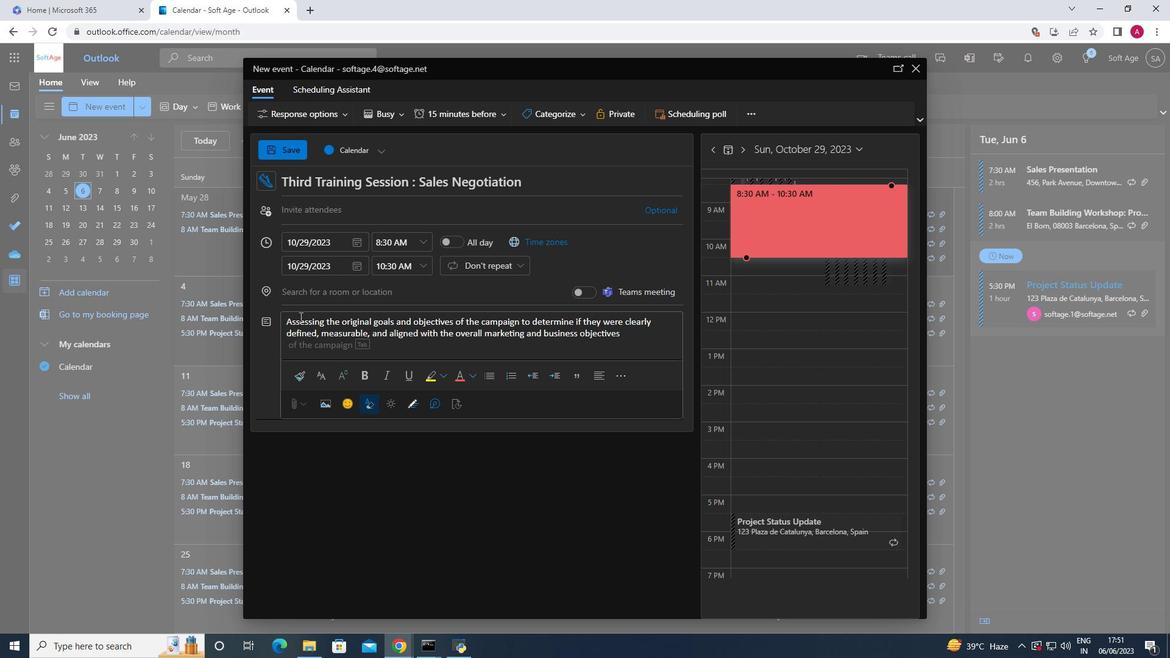 
Action: Mouse moved to (578, 115)
Screenshot: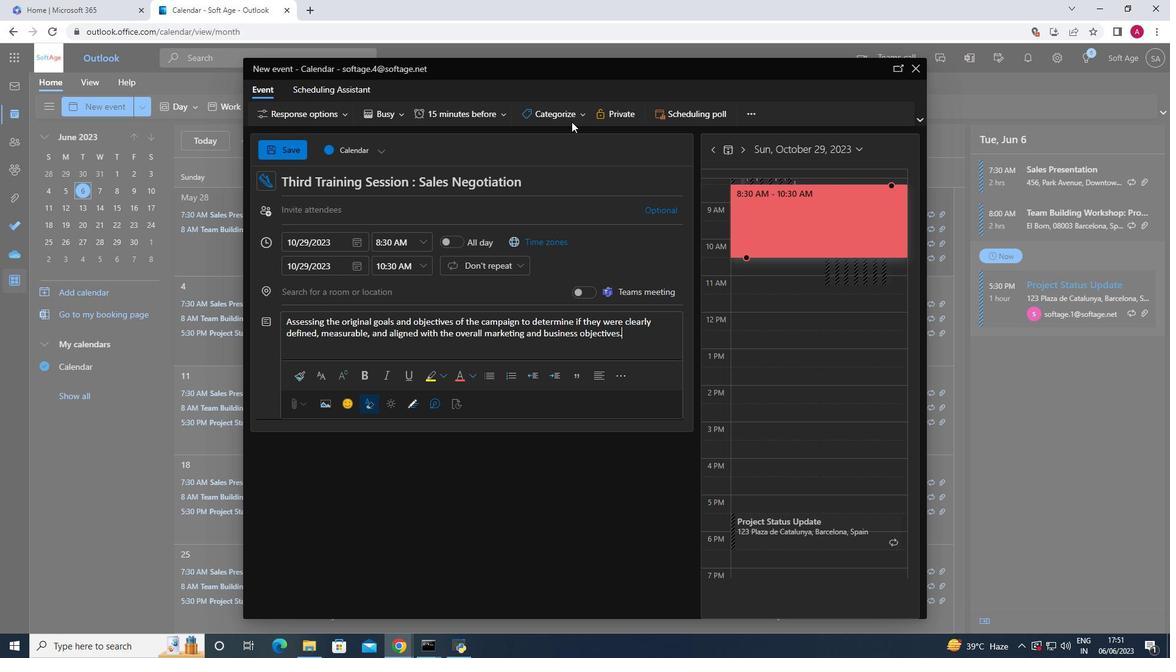 
Action: Mouse pressed left at (578, 115)
Screenshot: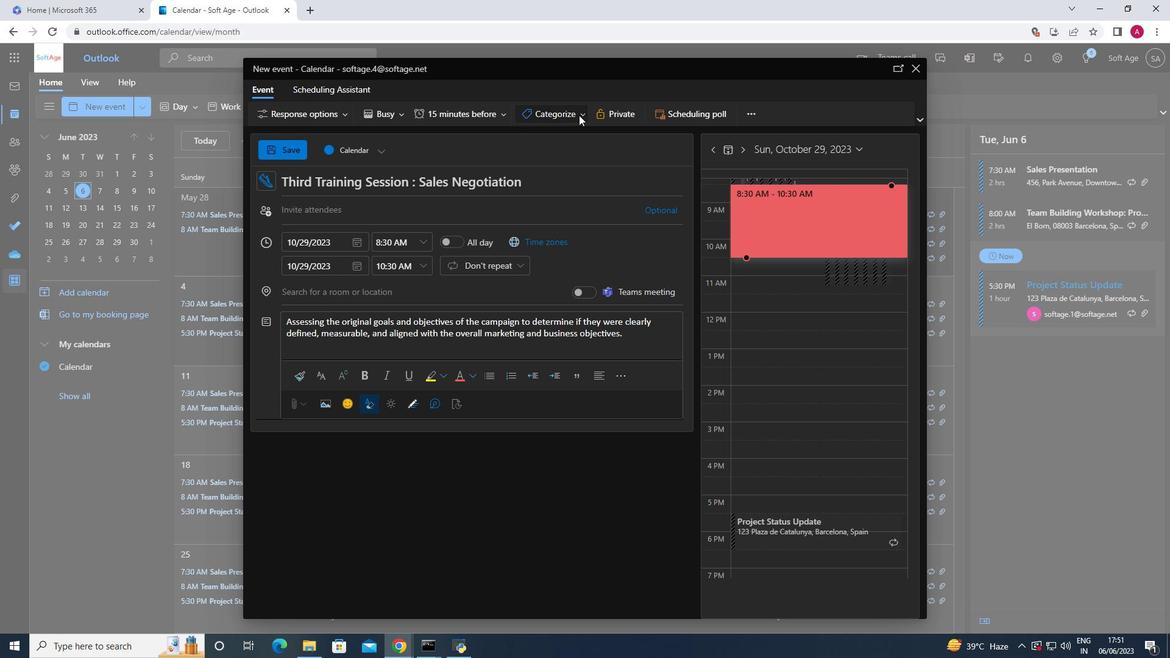 
Action: Mouse moved to (567, 170)
Screenshot: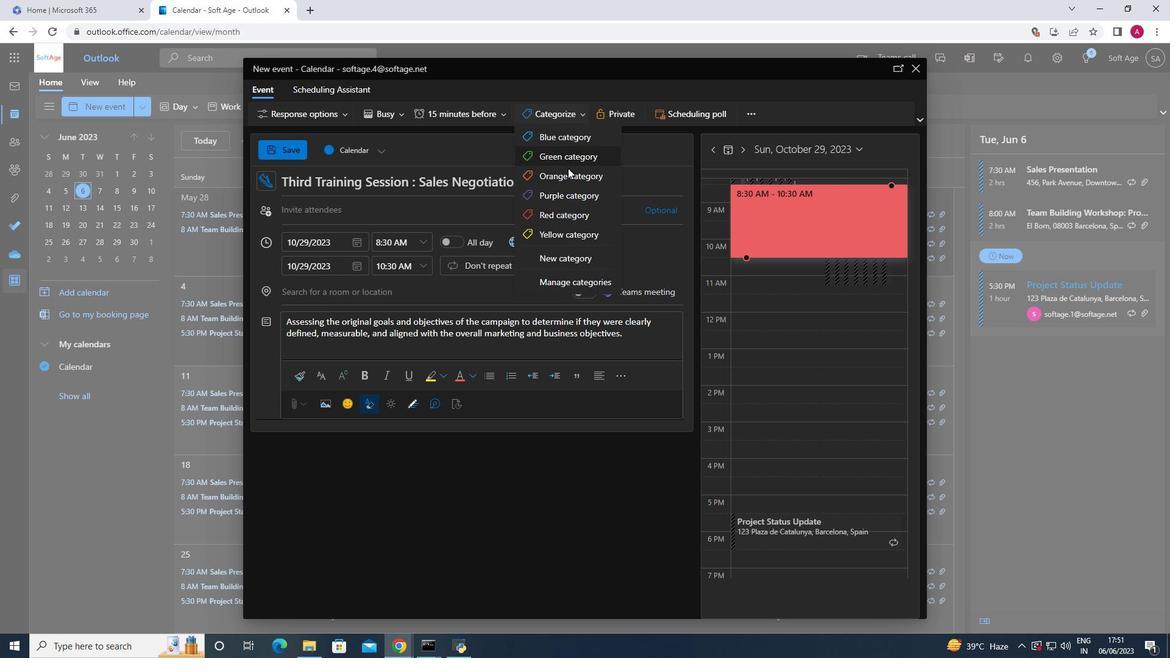 
Action: Mouse pressed left at (567, 170)
Screenshot: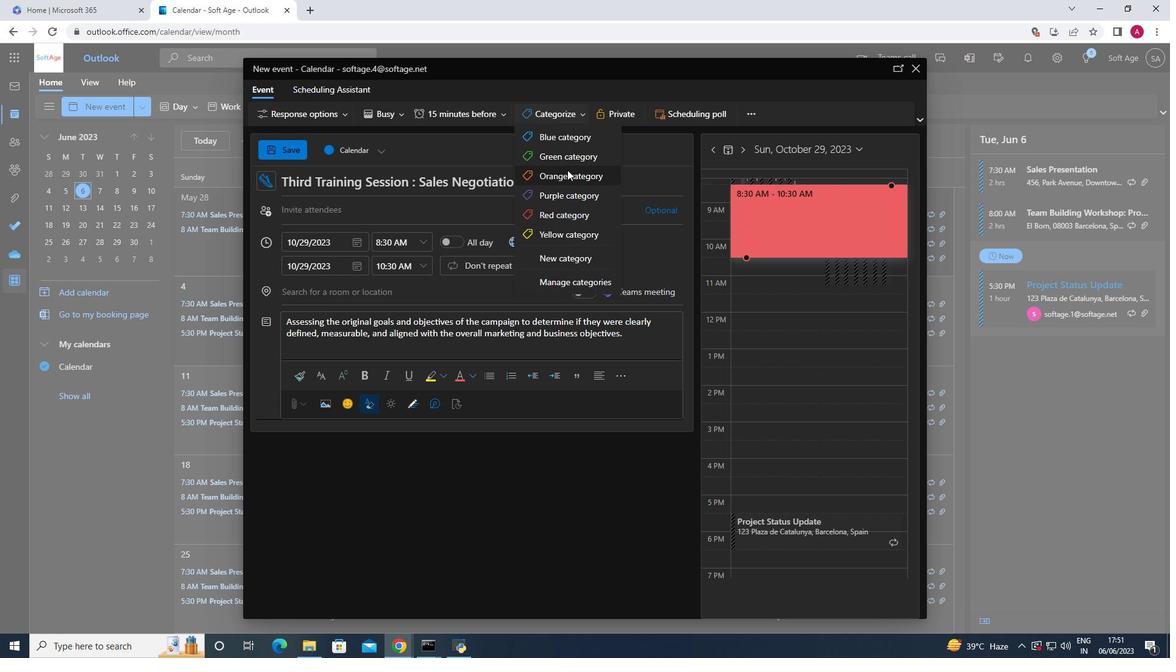 
Action: Mouse moved to (357, 208)
Screenshot: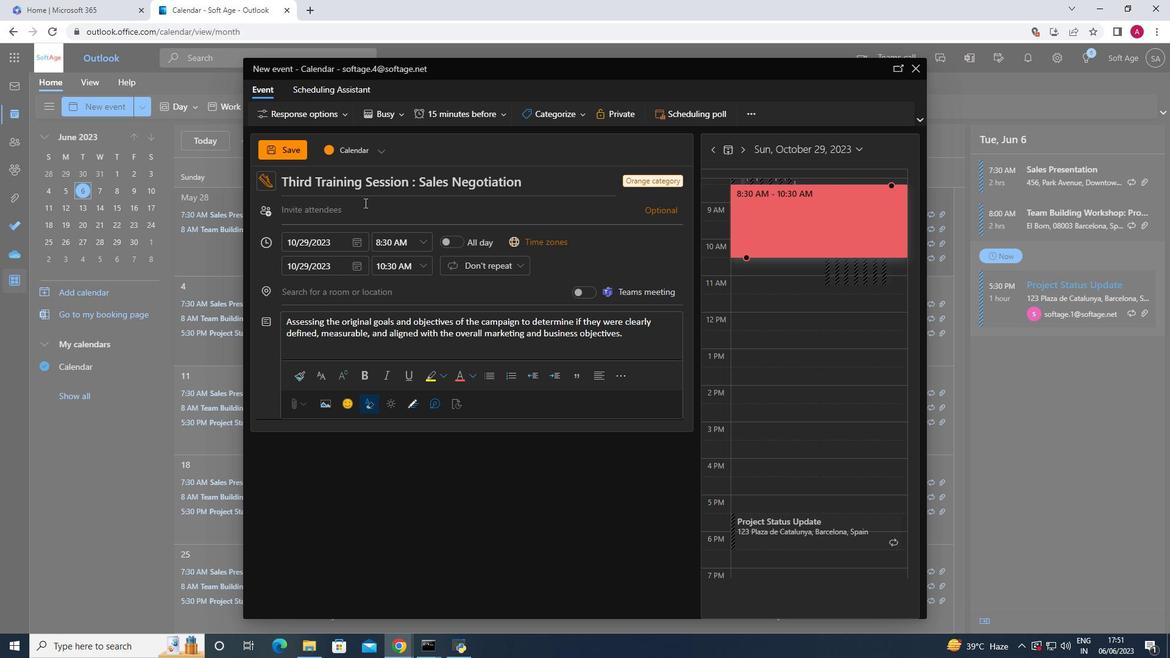 
Action: Mouse pressed left at (357, 208)
Screenshot: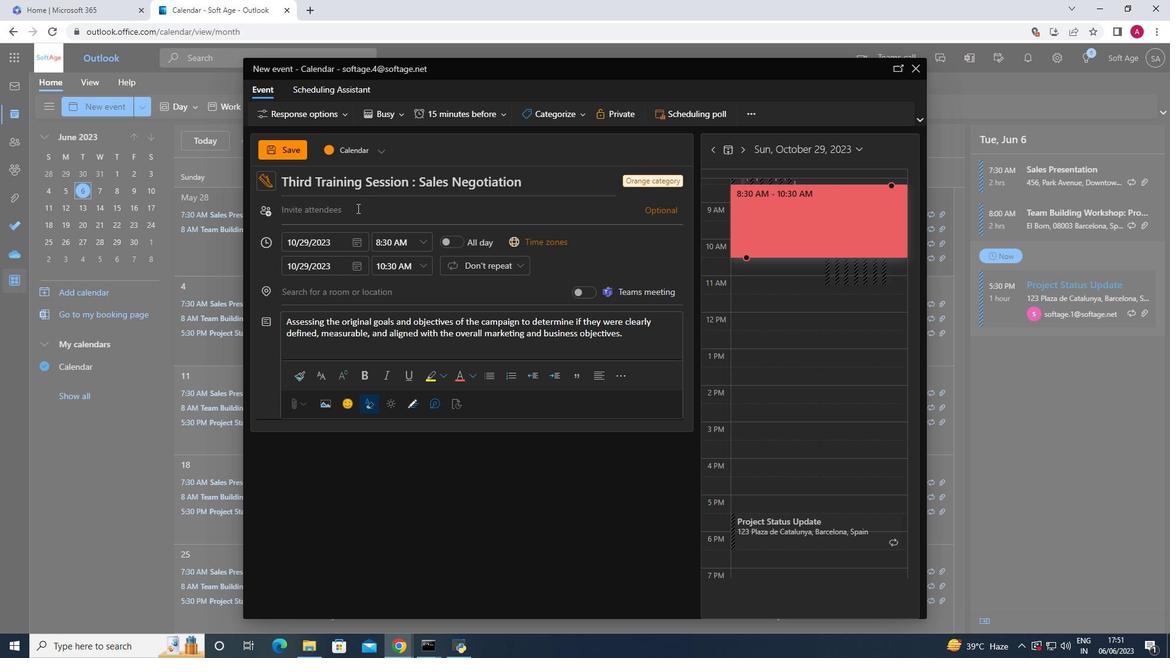 
Action: Key pressed softa
Screenshot: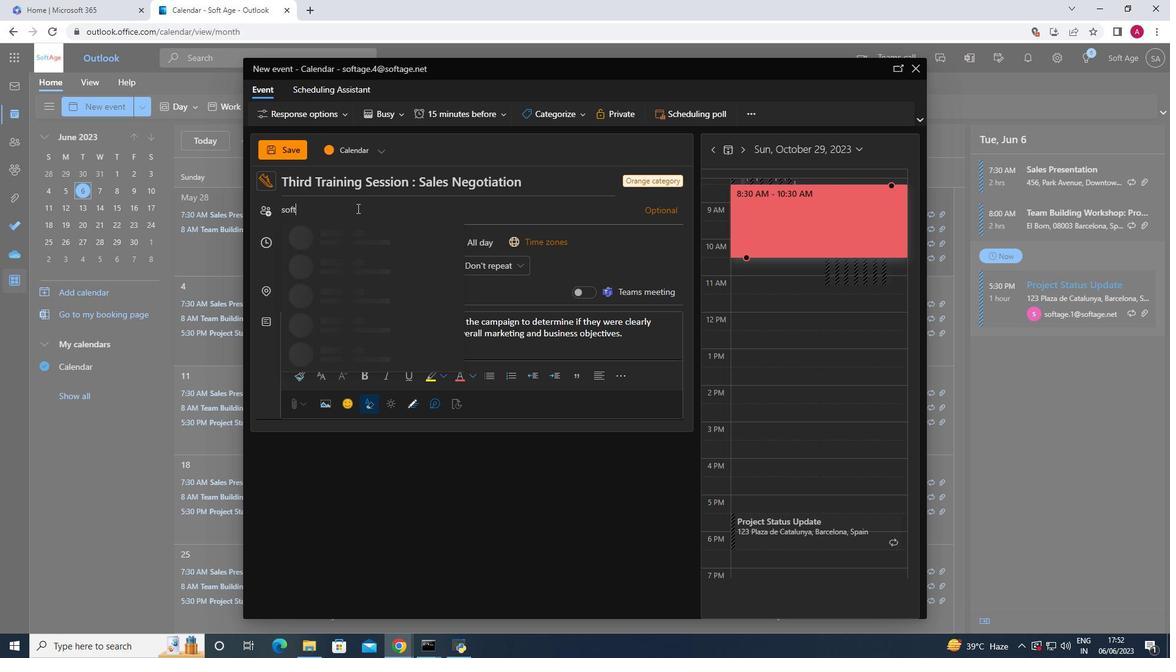 
Action: Mouse moved to (366, 240)
Screenshot: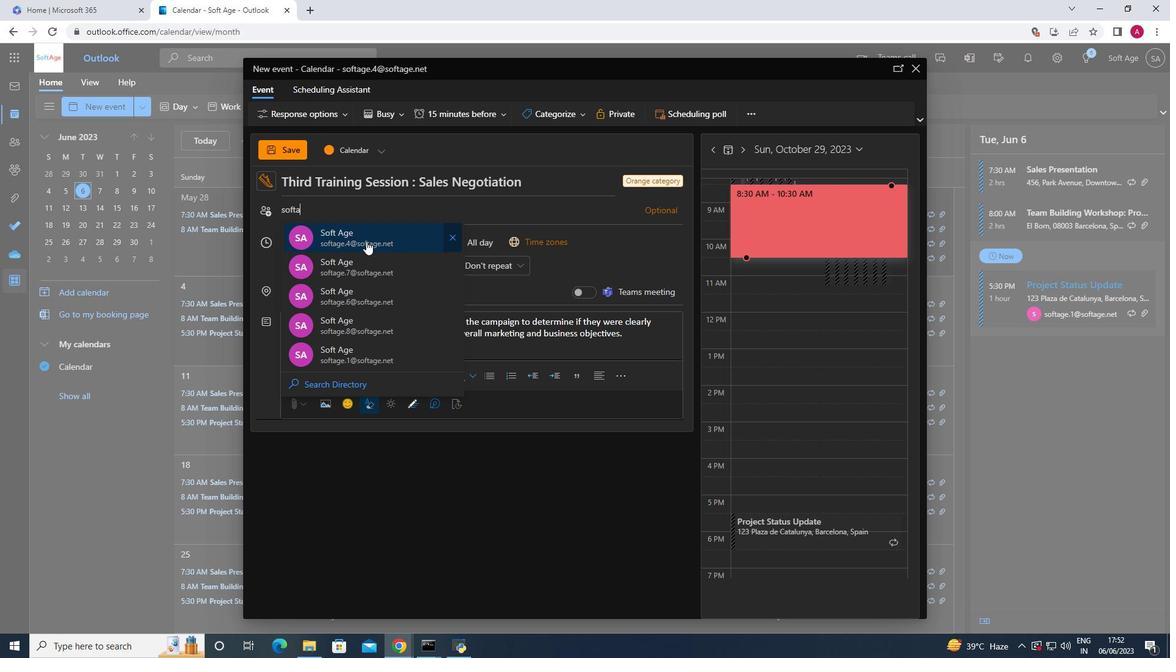 
Action: Key pressed age.2
Screenshot: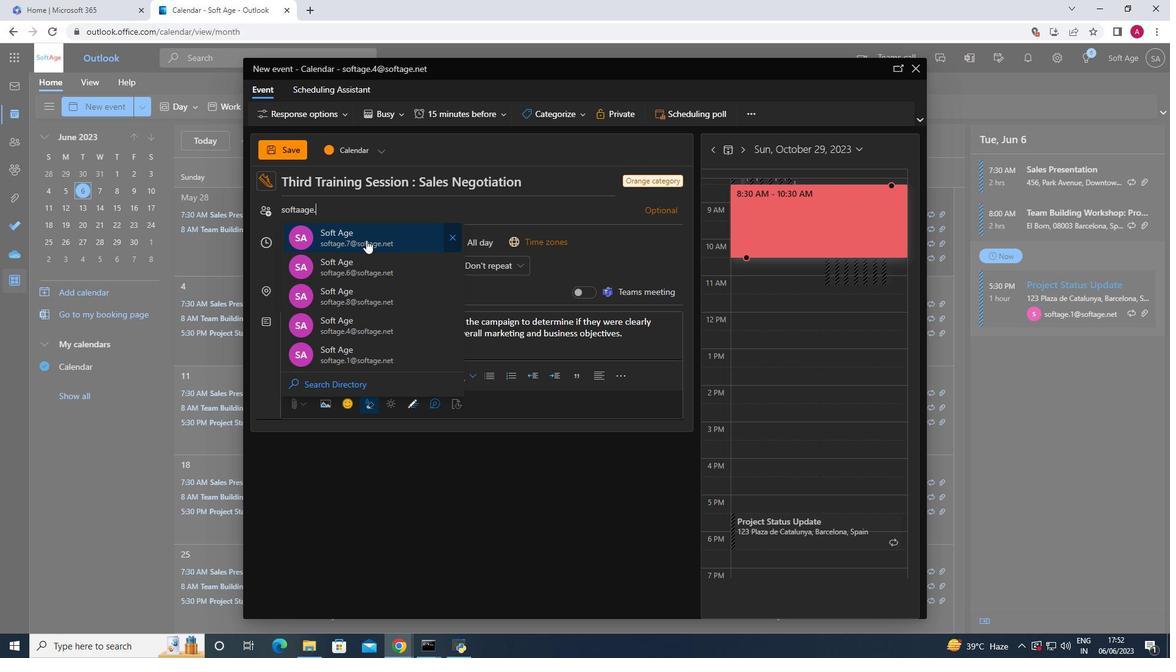 
Action: Mouse pressed left at (366, 240)
Screenshot: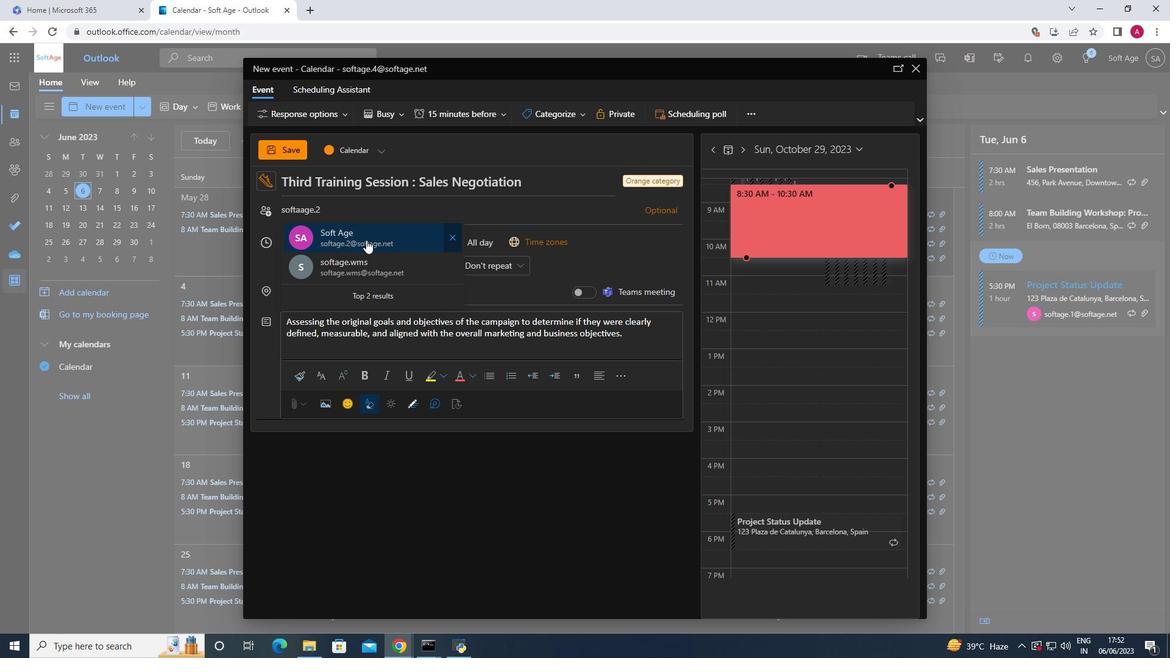 
Action: Key pressed soft
Screenshot: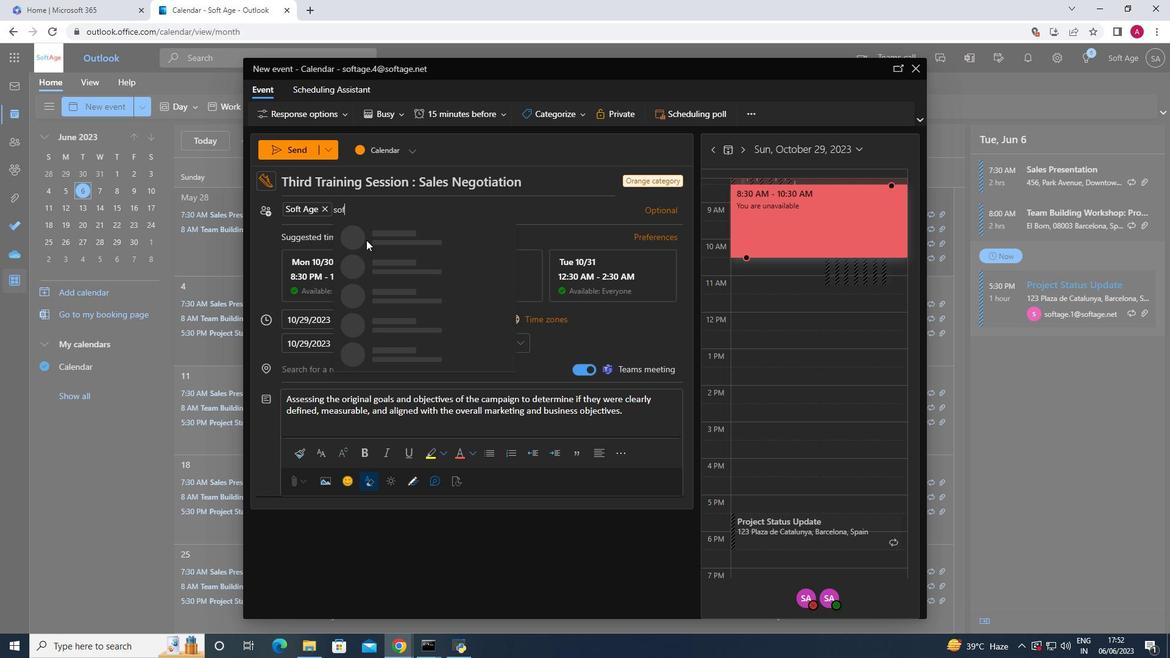 
Action: Mouse moved to (337, 154)
Screenshot: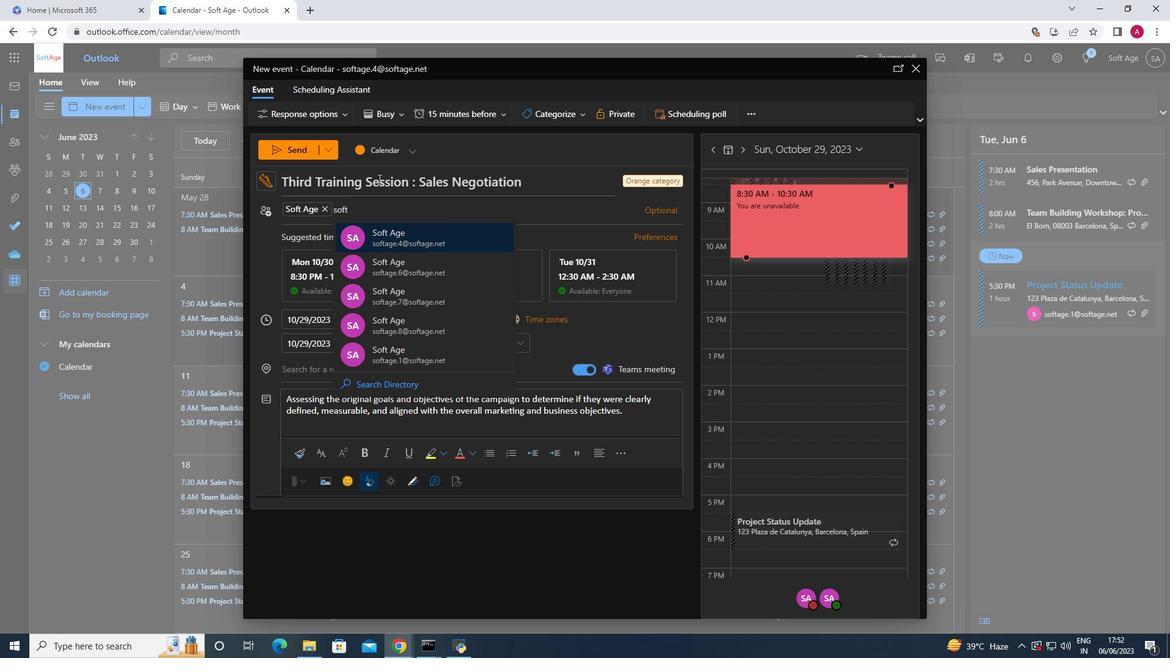 
Action: Key pressed age.3<Key.shift>2
Screenshot: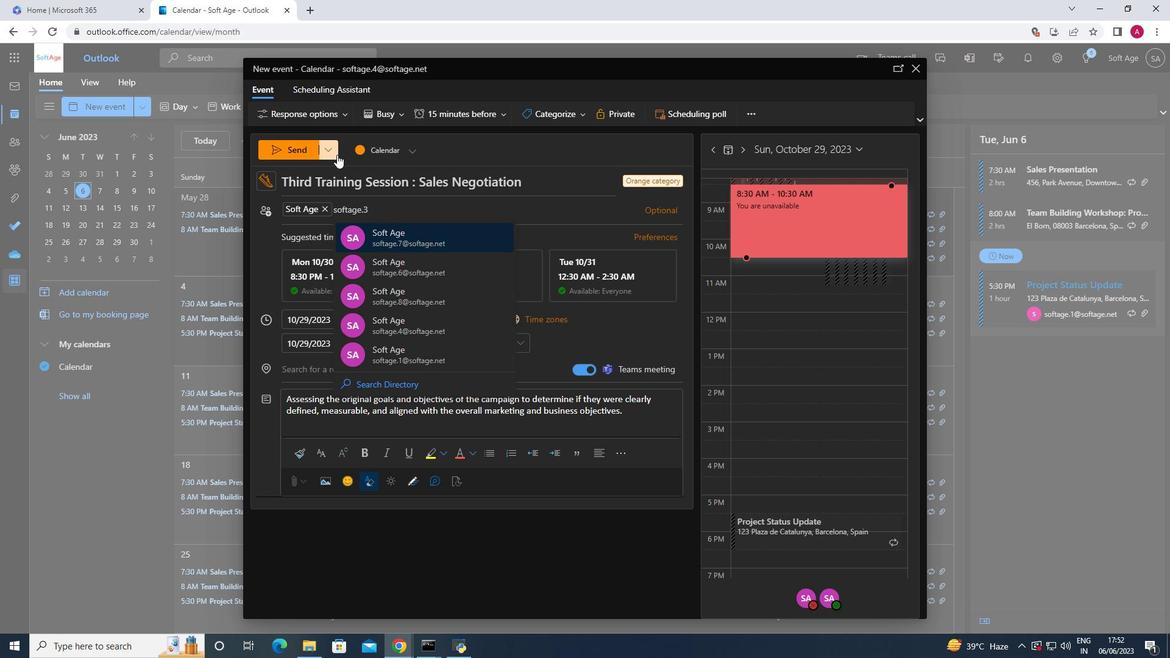 
Action: Mouse moved to (386, 268)
Screenshot: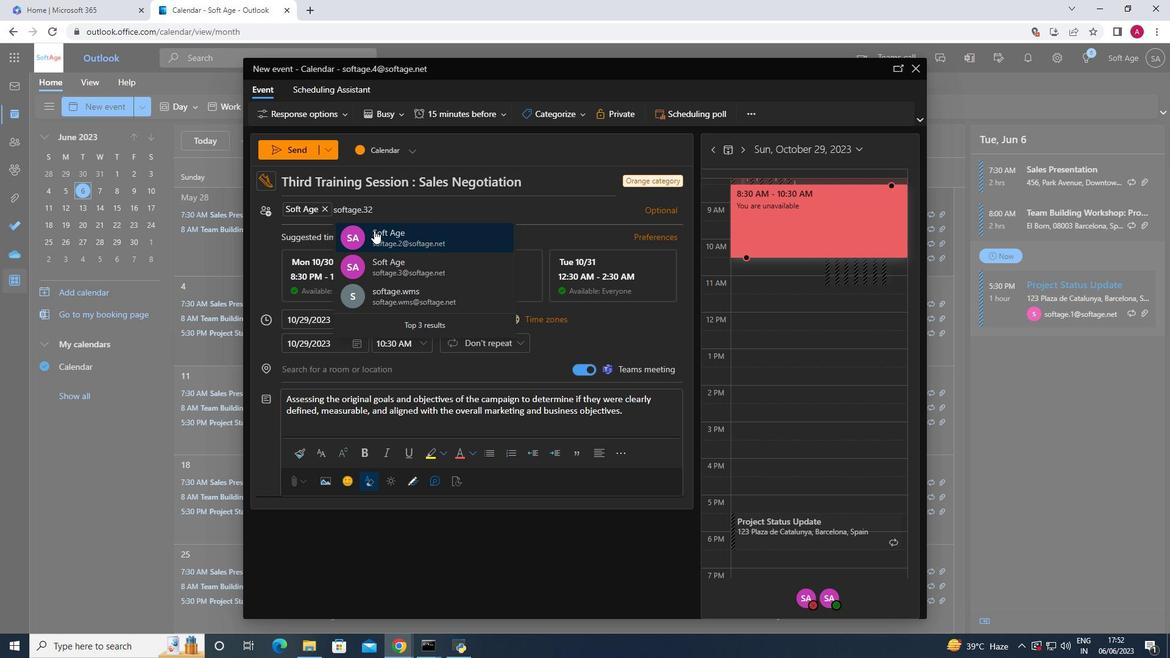 
Action: Mouse pressed left at (386, 268)
Screenshot: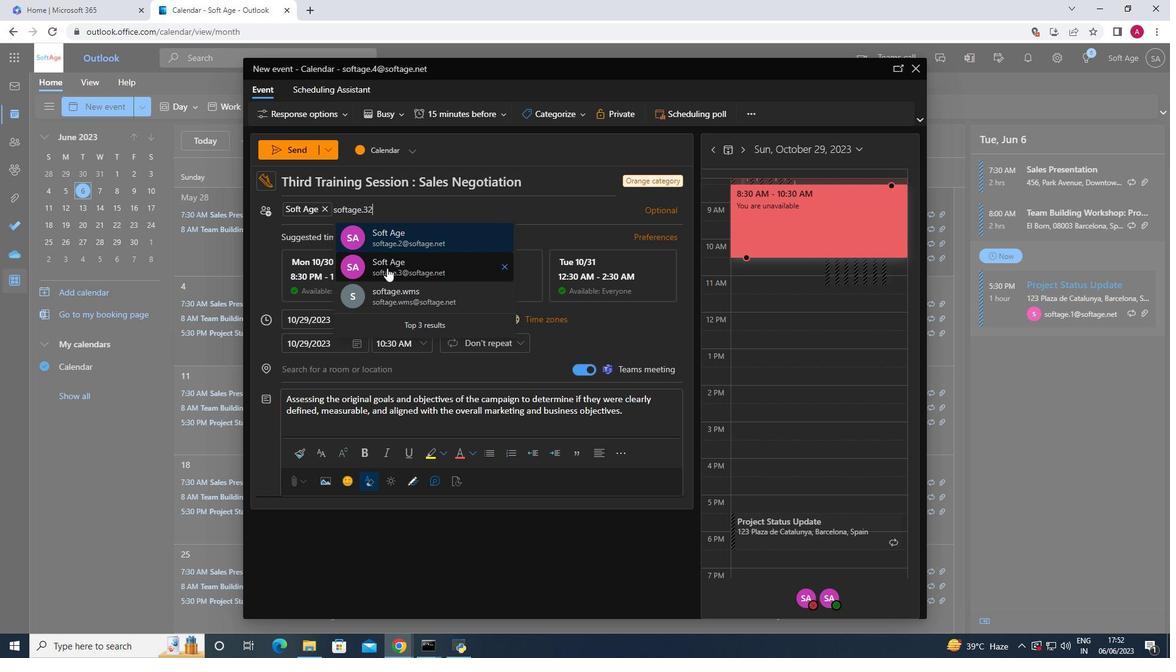 
Action: Mouse moved to (496, 115)
Screenshot: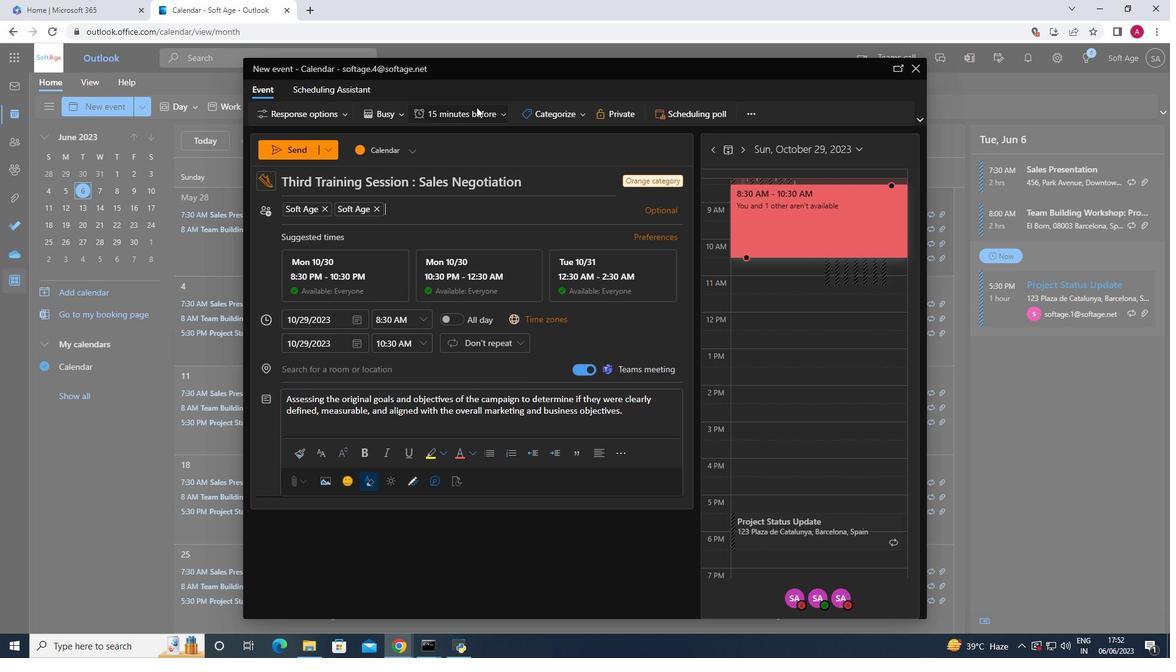 
Action: Mouse pressed left at (496, 115)
Screenshot: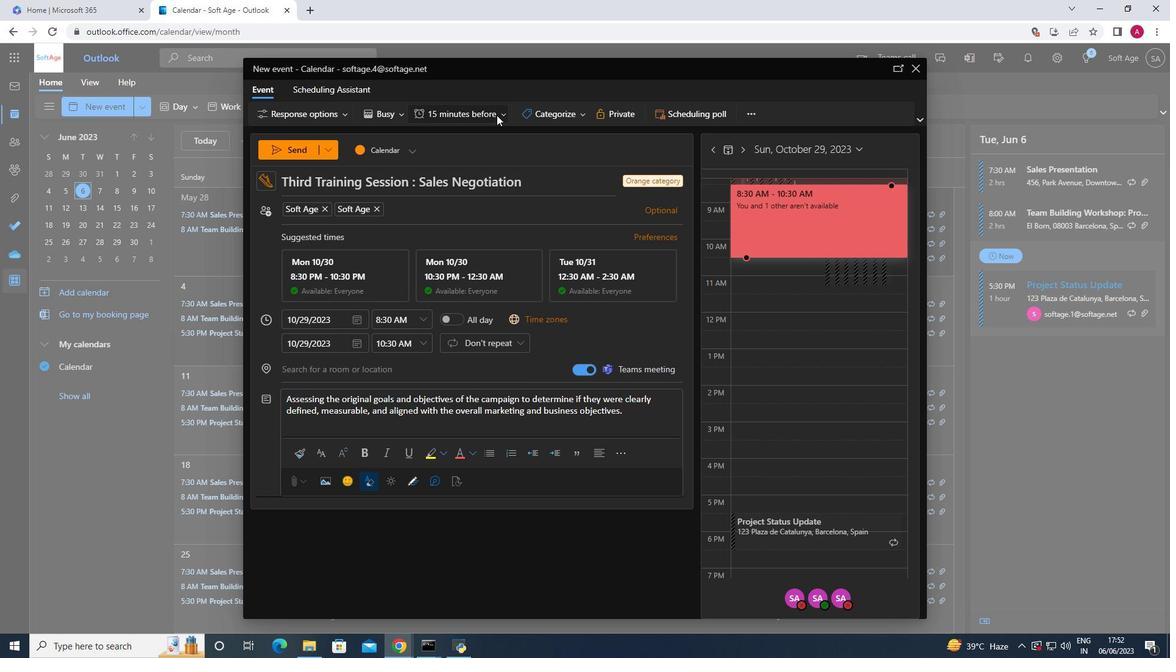 
Action: Mouse moved to (285, 149)
Screenshot: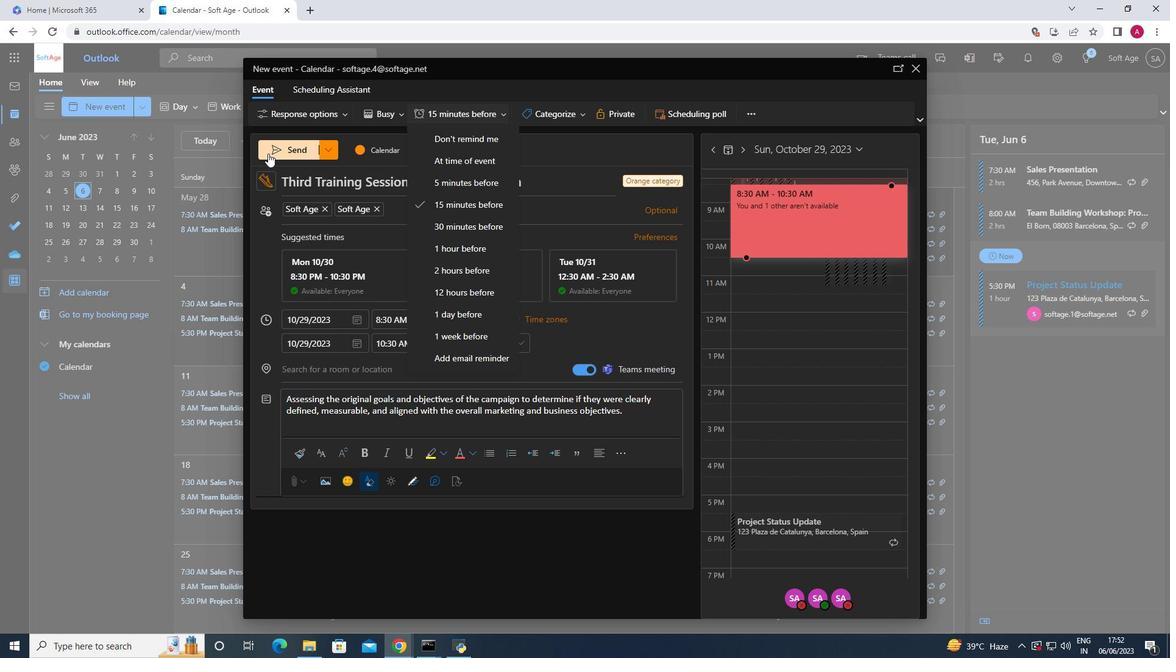 
Action: Mouse pressed left at (285, 149)
Screenshot: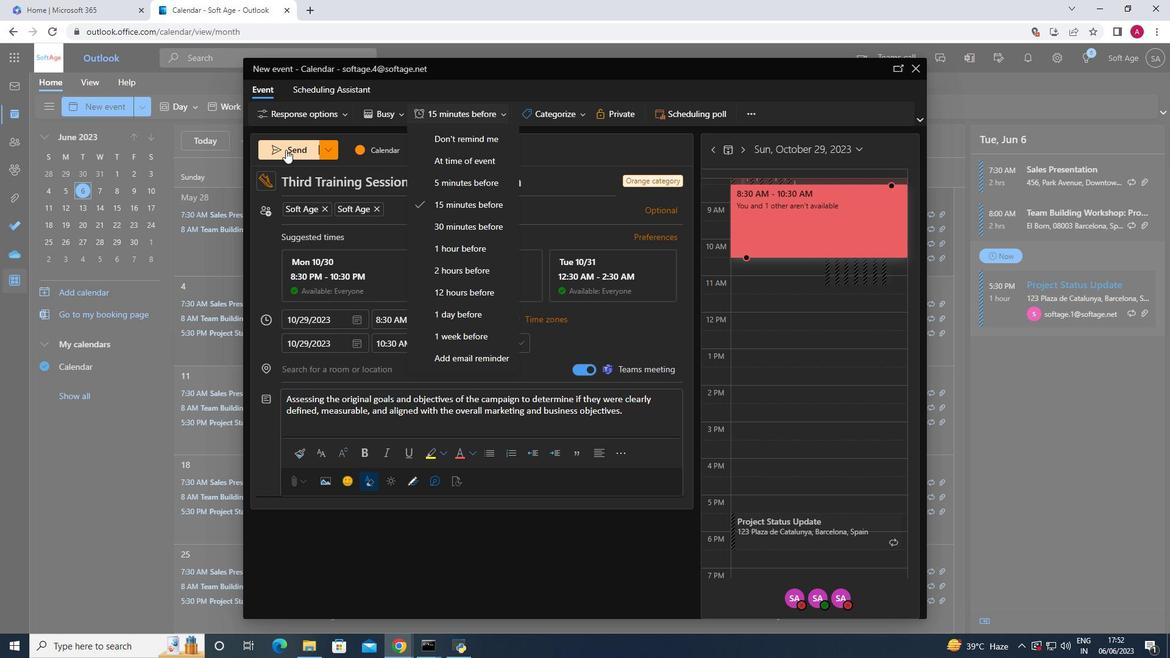 
Action: Mouse moved to (273, 145)
Screenshot: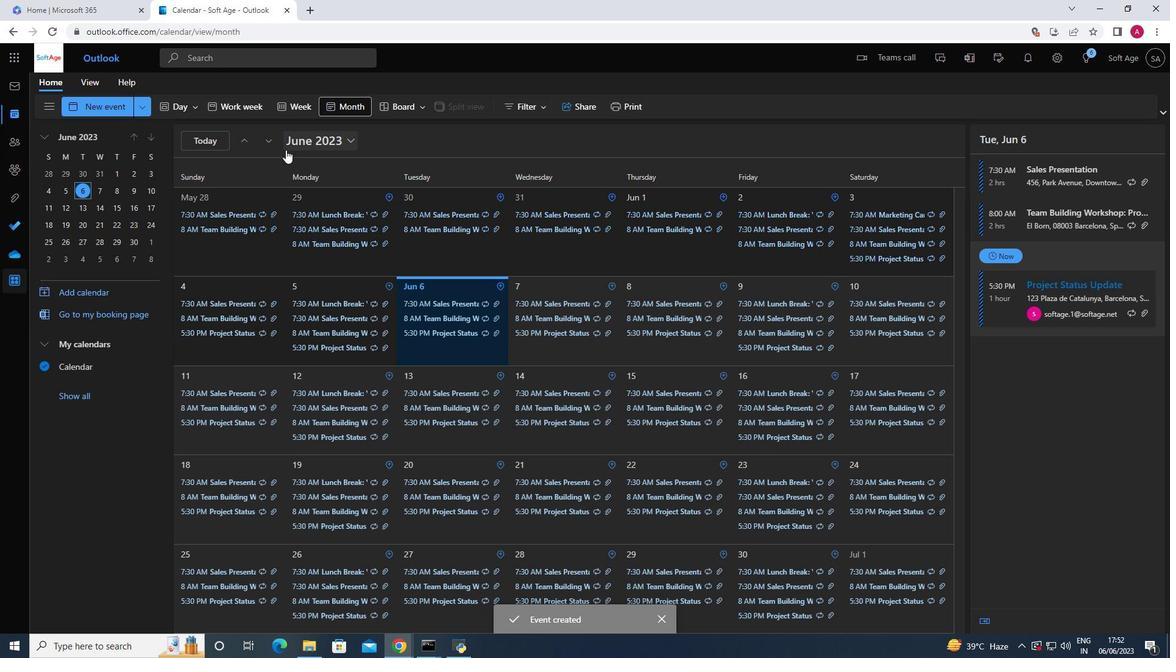 
